 Task: Find connections with filter location Bilhaur with filter topic #Marketingwith filter profile language English with filter current company Lenskart.com with filter school Indian Institute of Technology, Indore with filter industry Staffing and Recruiting with filter service category Wedding Planning with filter keywords title Truck Driver
Action: Mouse moved to (486, 66)
Screenshot: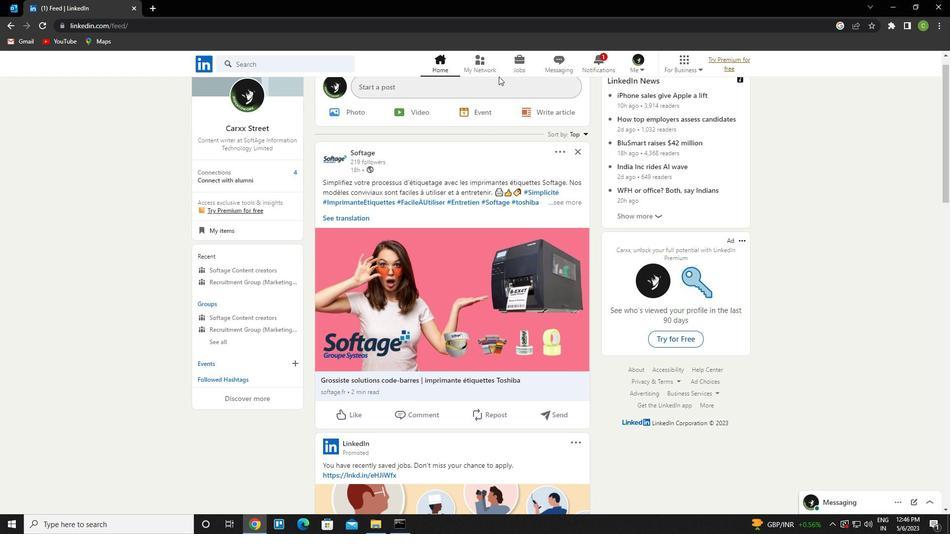 
Action: Mouse pressed left at (486, 66)
Screenshot: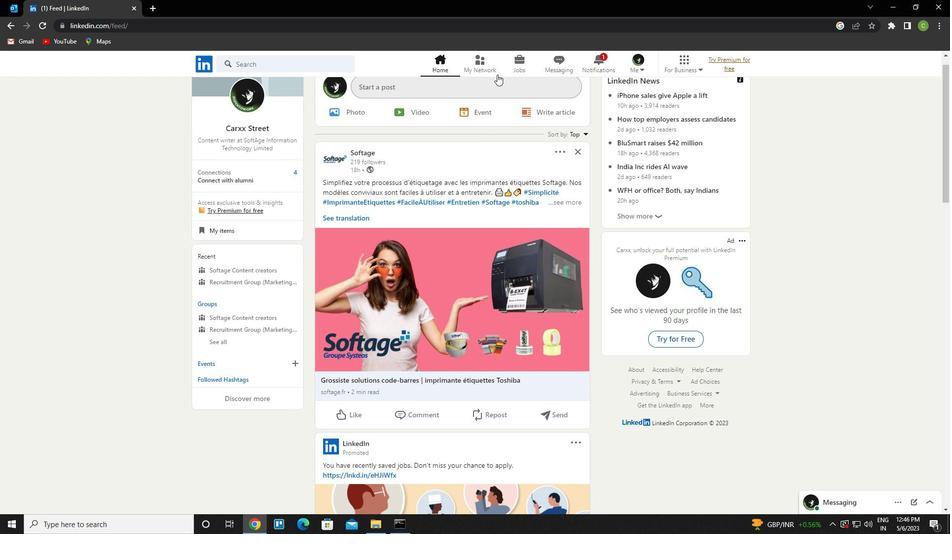 
Action: Mouse moved to (276, 110)
Screenshot: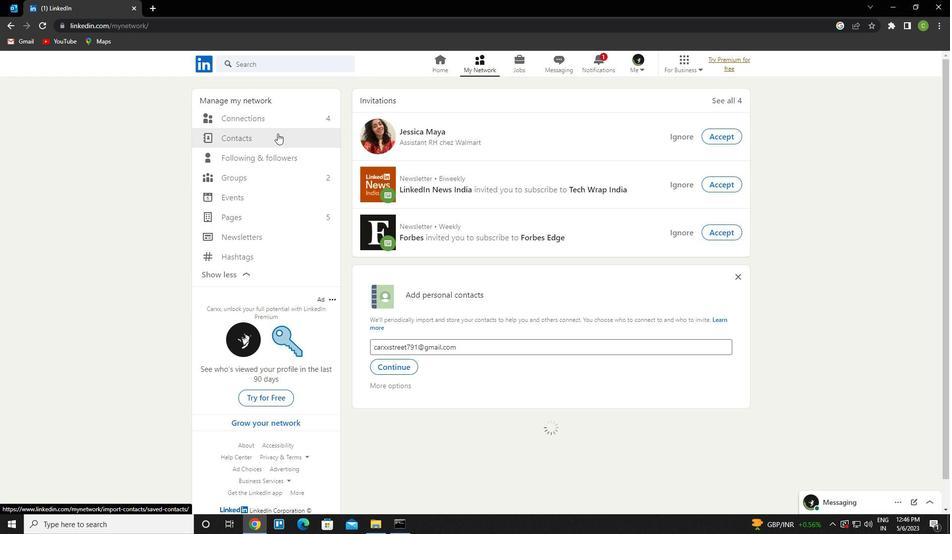 
Action: Mouse pressed left at (276, 110)
Screenshot: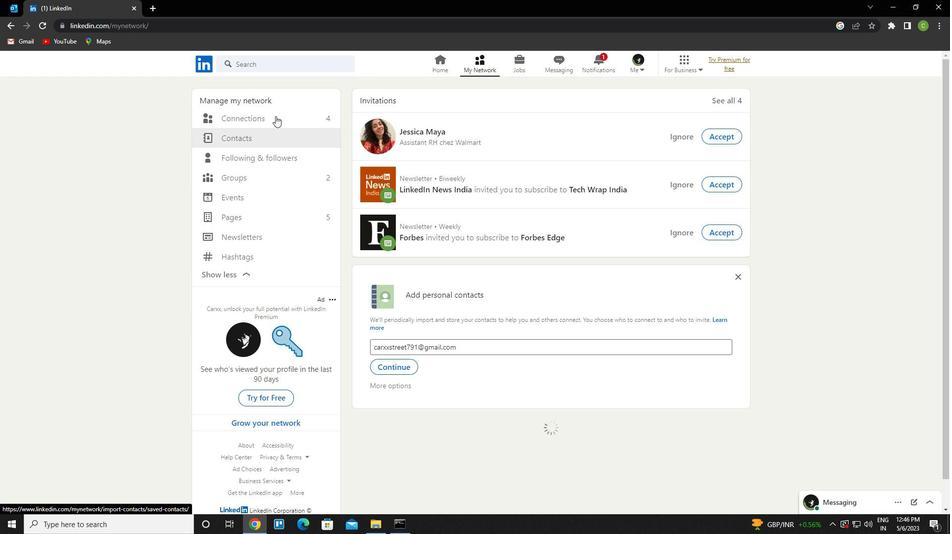 
Action: Mouse moved to (310, 118)
Screenshot: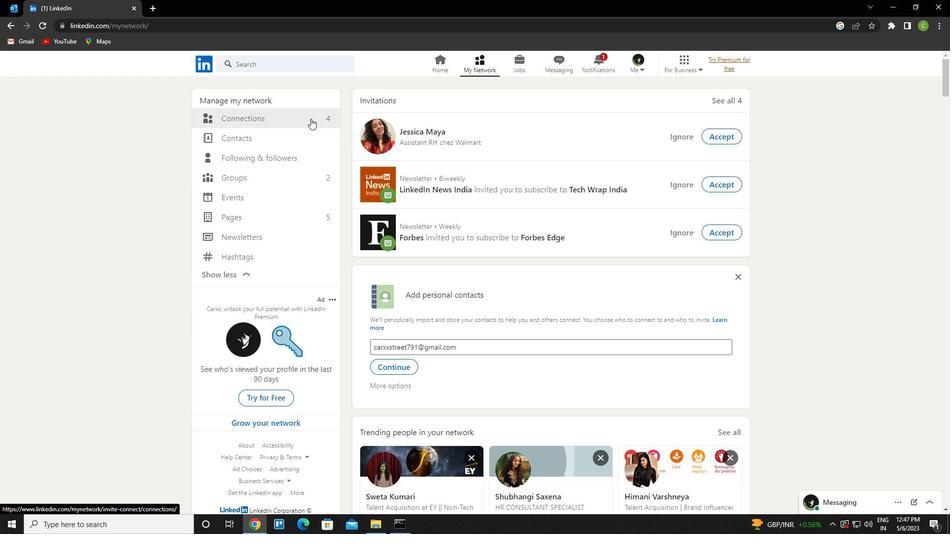 
Action: Mouse pressed left at (310, 118)
Screenshot: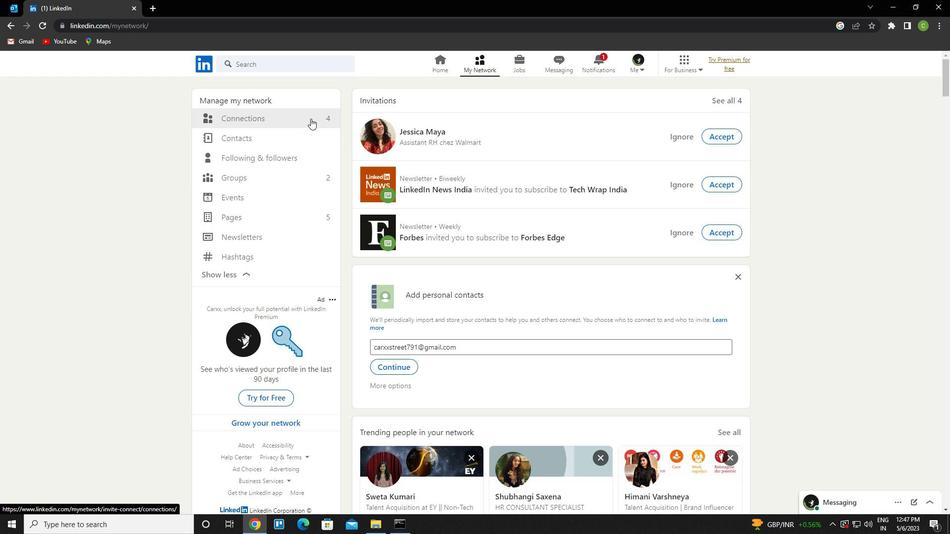 
Action: Mouse moved to (558, 124)
Screenshot: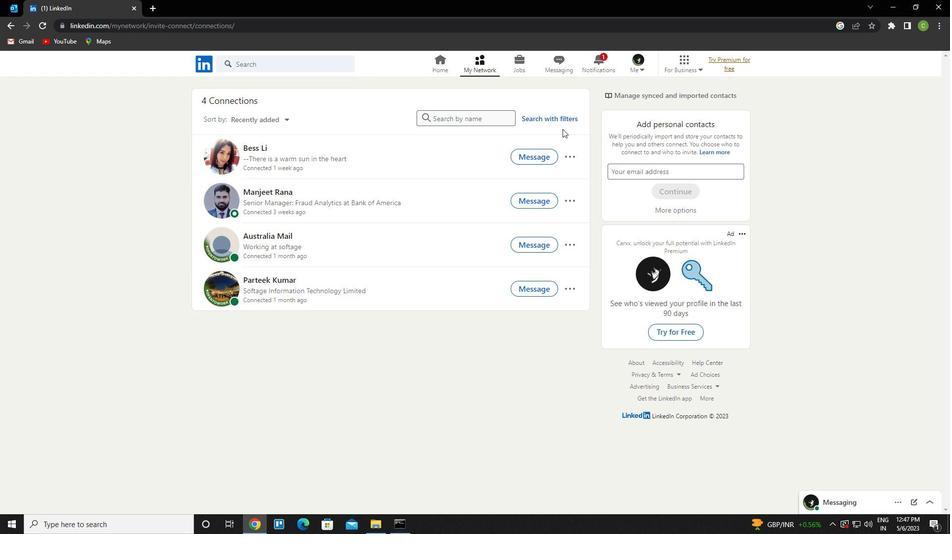 
Action: Mouse pressed left at (558, 124)
Screenshot: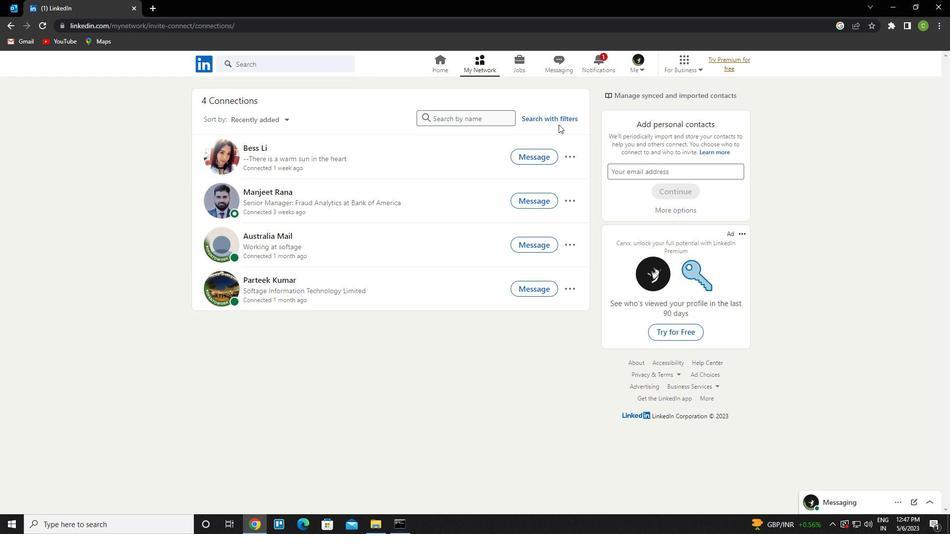 
Action: Mouse moved to (559, 118)
Screenshot: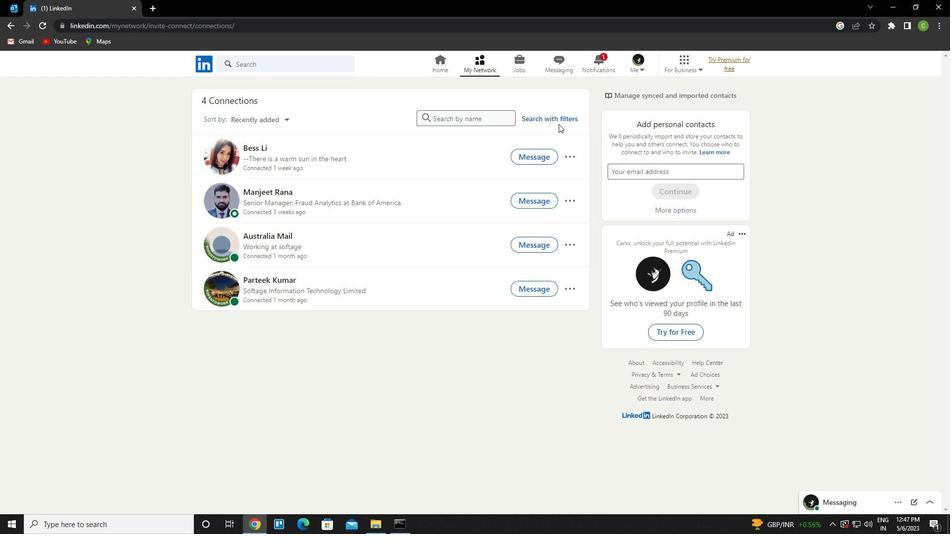 
Action: Mouse pressed left at (559, 118)
Screenshot: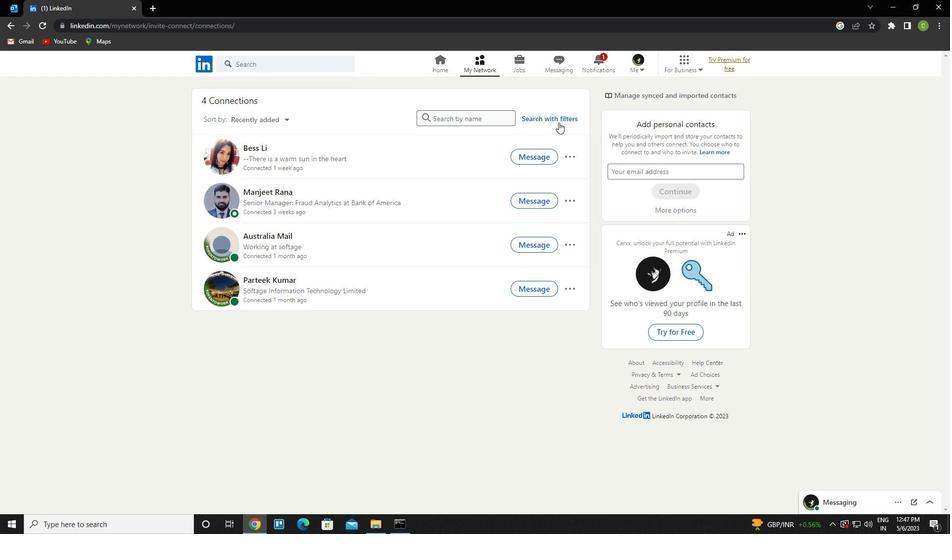 
Action: Mouse moved to (513, 93)
Screenshot: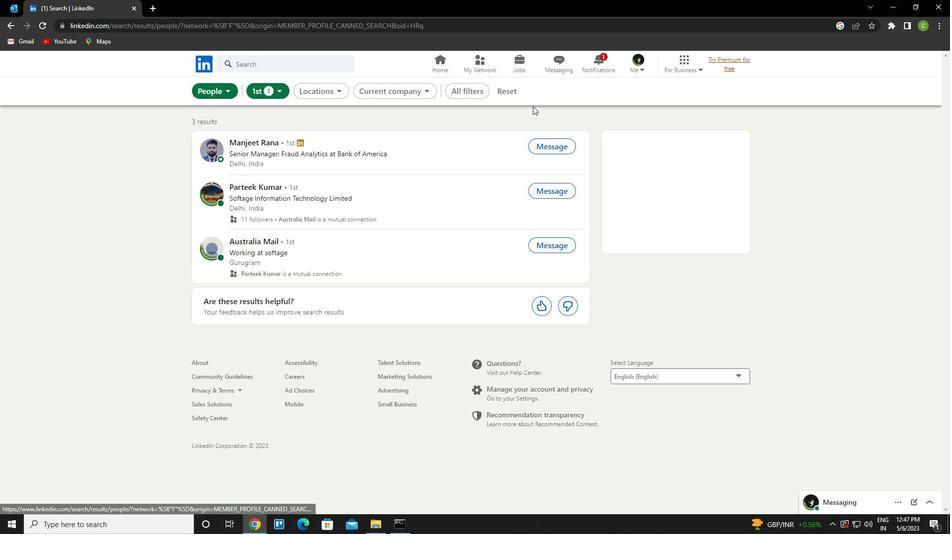 
Action: Mouse pressed left at (513, 93)
Screenshot: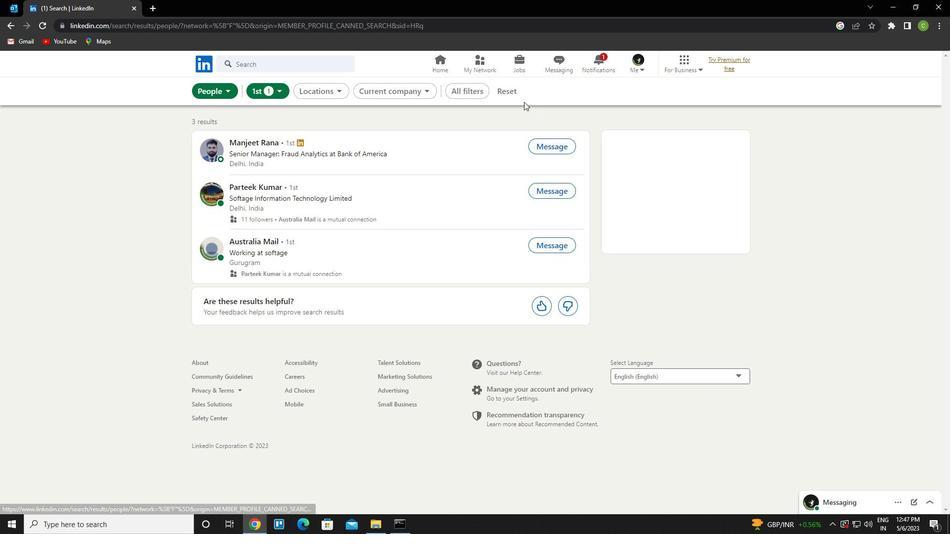 
Action: Mouse moved to (495, 92)
Screenshot: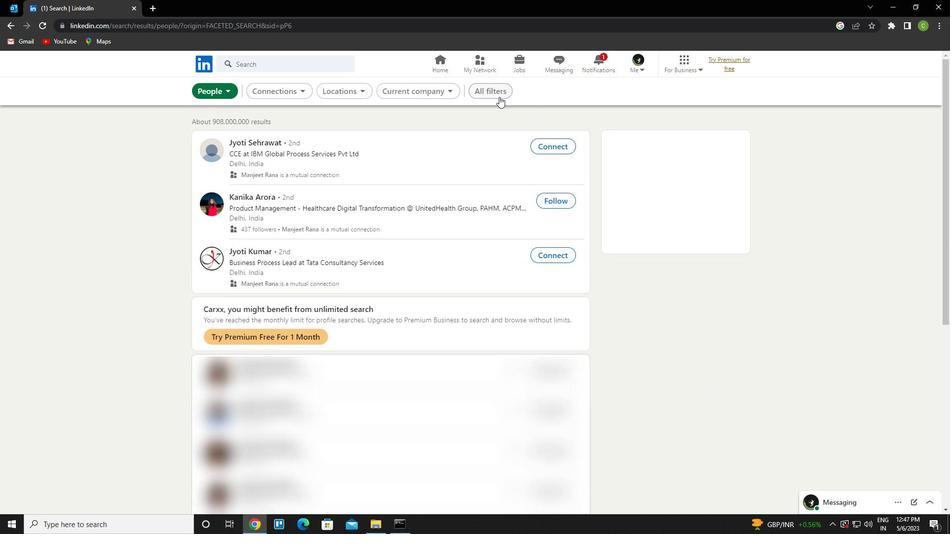 
Action: Mouse pressed left at (495, 92)
Screenshot: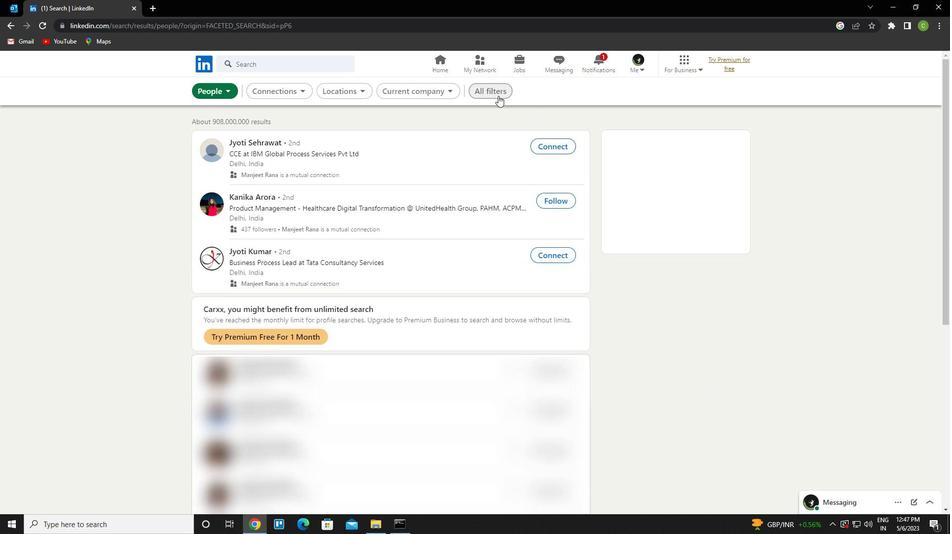
Action: Mouse moved to (820, 285)
Screenshot: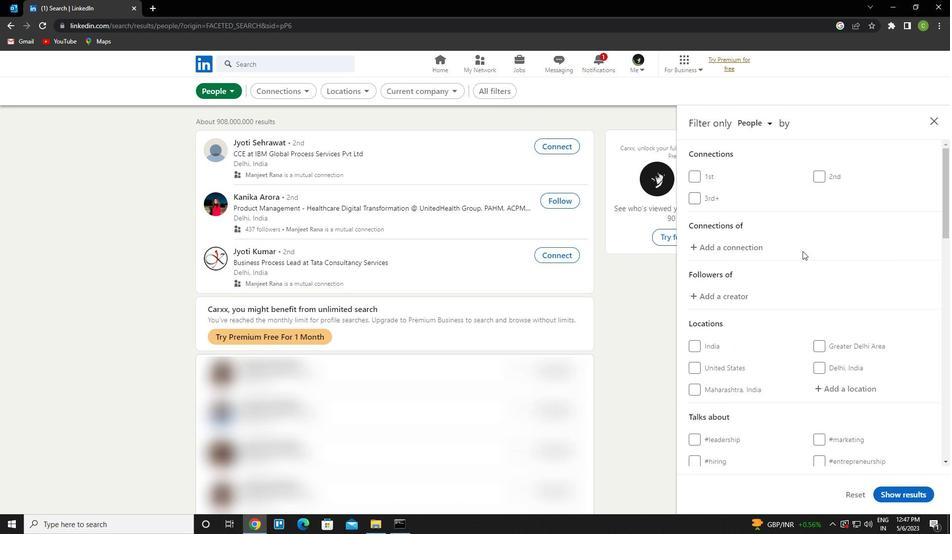 
Action: Mouse scrolled (820, 284) with delta (0, 0)
Screenshot: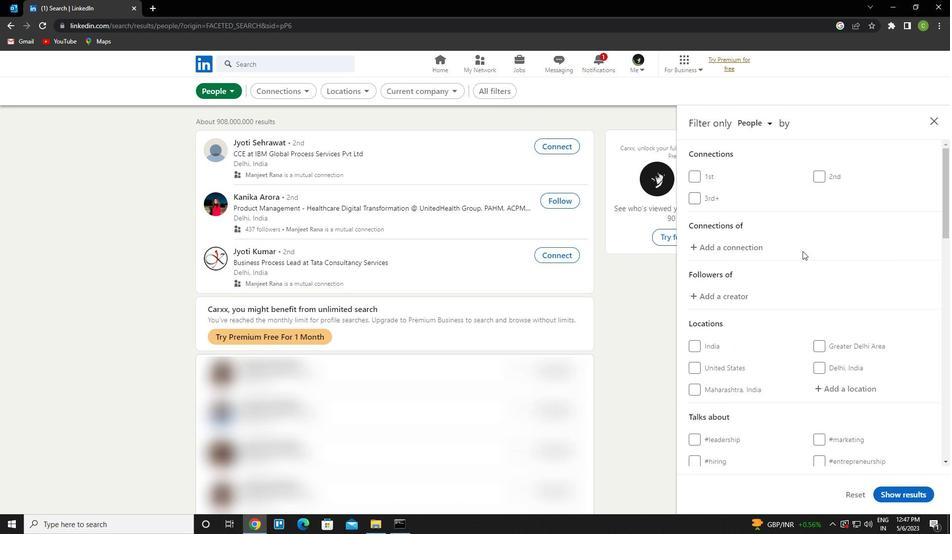 
Action: Mouse moved to (825, 299)
Screenshot: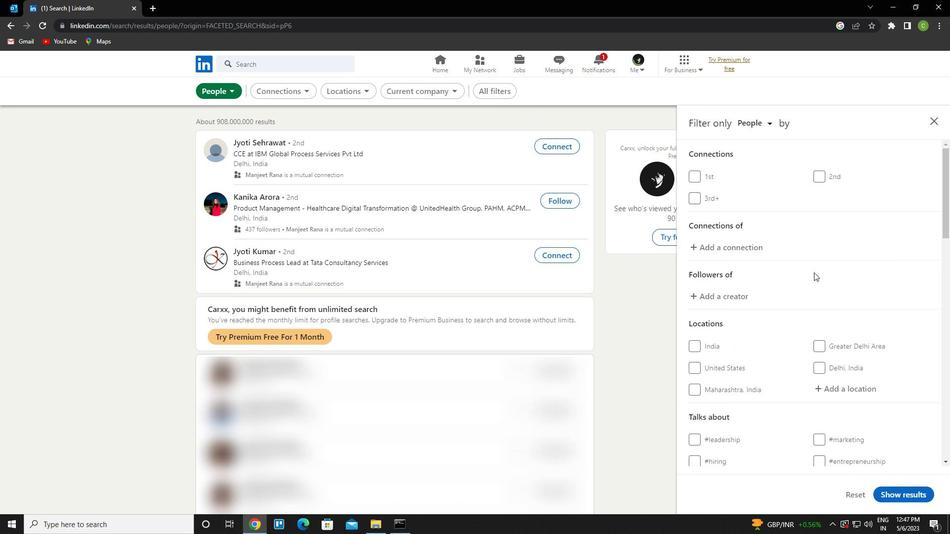 
Action: Mouse scrolled (825, 299) with delta (0, 0)
Screenshot: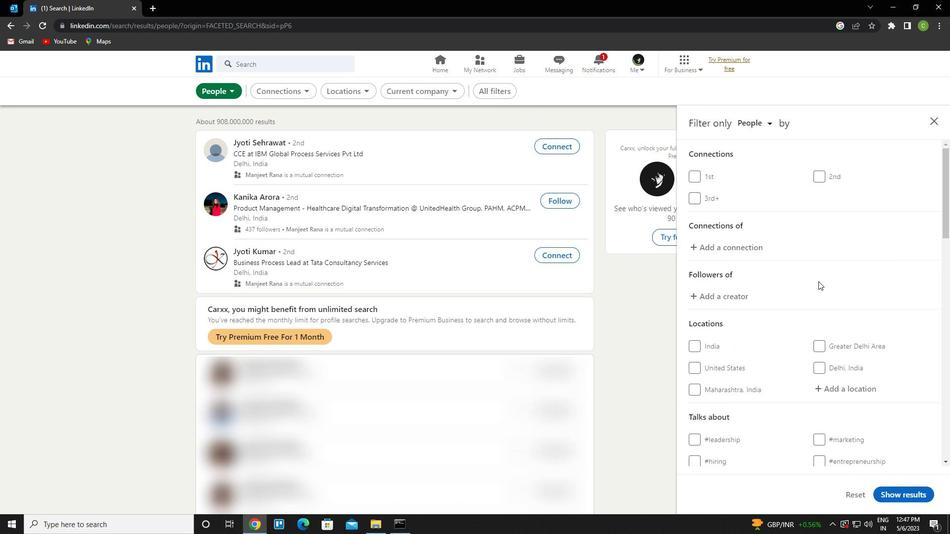 
Action: Mouse moved to (841, 288)
Screenshot: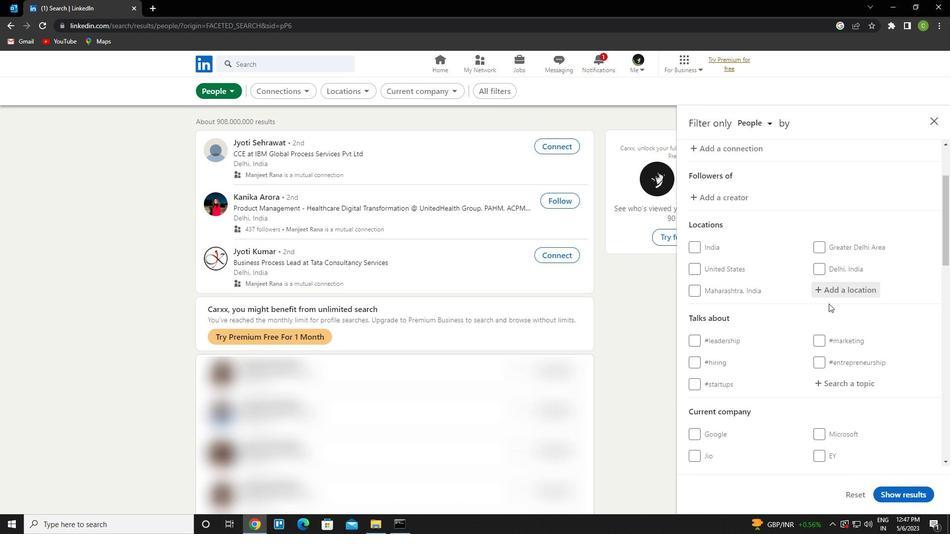 
Action: Mouse pressed left at (841, 288)
Screenshot: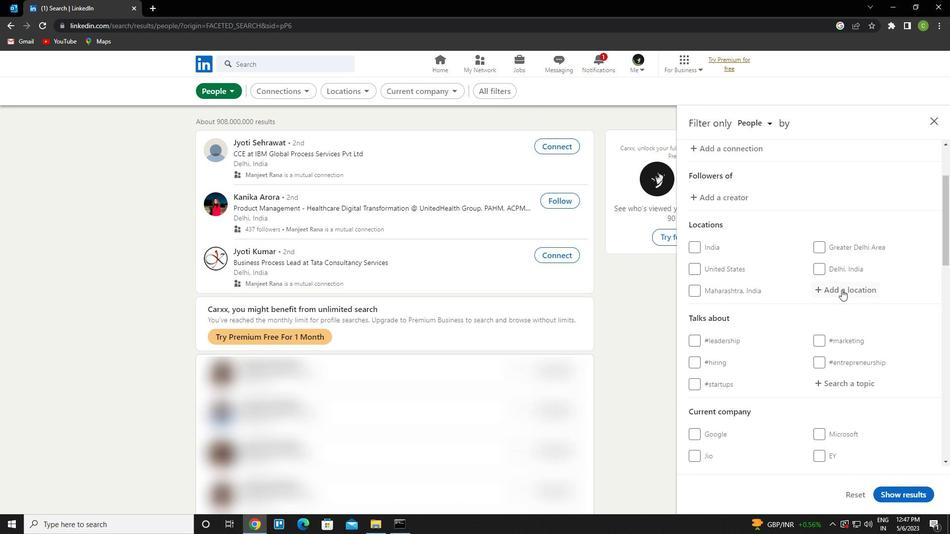 
Action: Key pressed <Key.caps_lock>b<Key.caps_lock>ilhaur<Key.down><Key.enter>
Screenshot: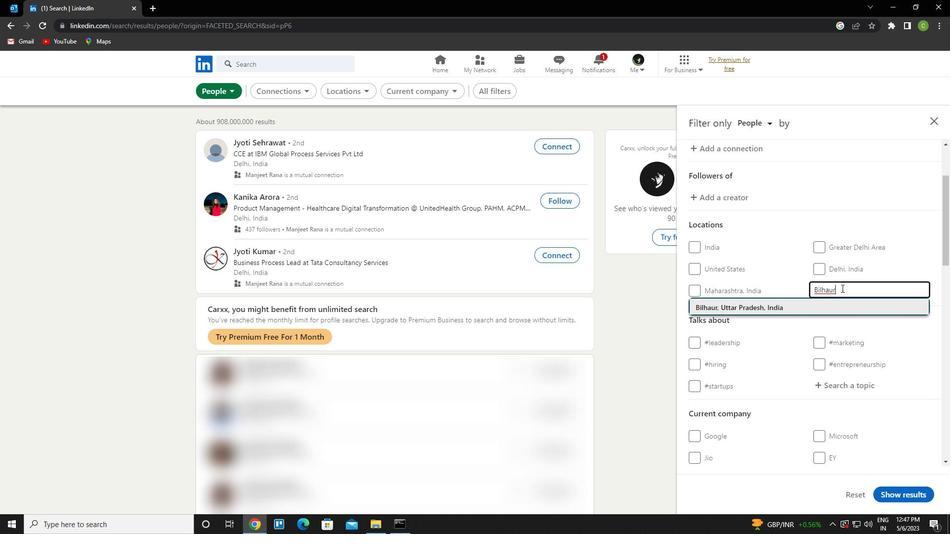 
Action: Mouse scrolled (841, 288) with delta (0, 0)
Screenshot: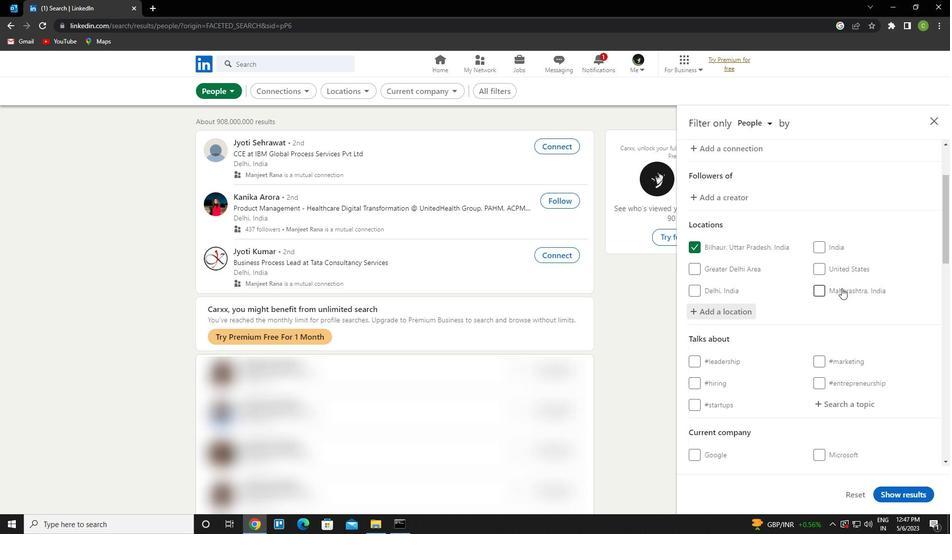 
Action: Mouse moved to (845, 350)
Screenshot: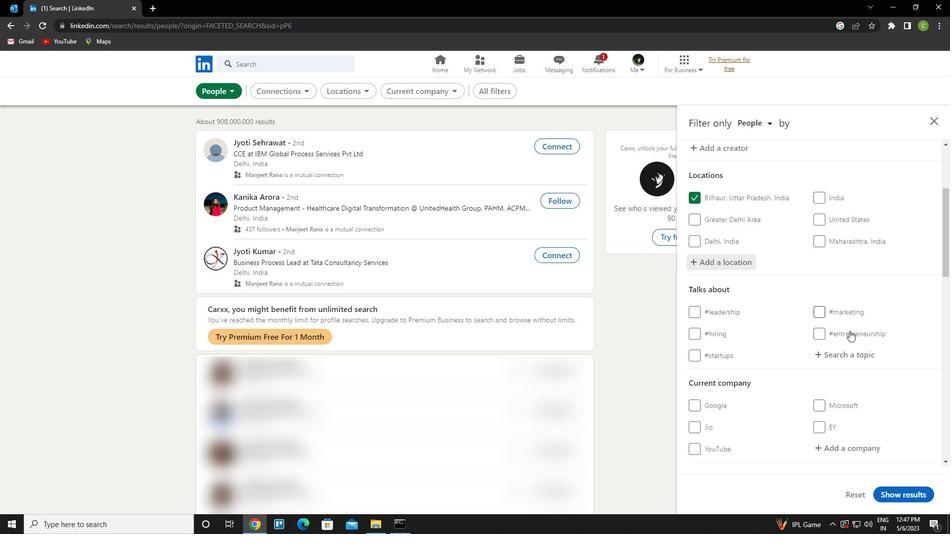 
Action: Mouse pressed left at (845, 350)
Screenshot: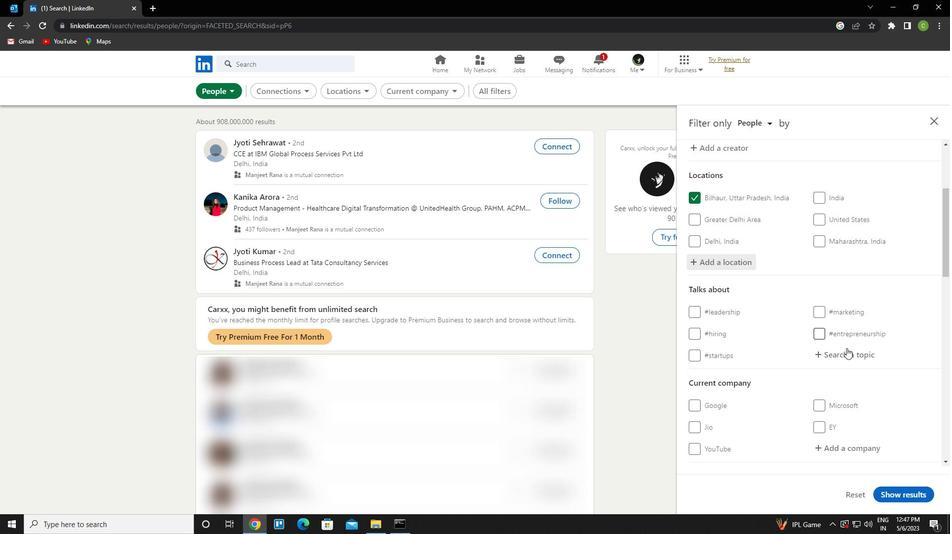 
Action: Key pressed marketing<Key.down><Key.enter>
Screenshot: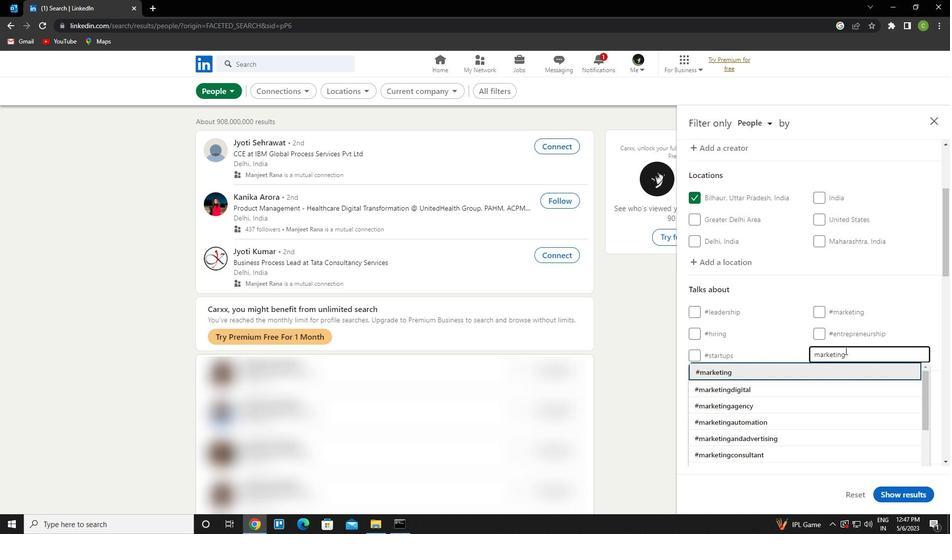 
Action: Mouse scrolled (845, 350) with delta (0, 0)
Screenshot: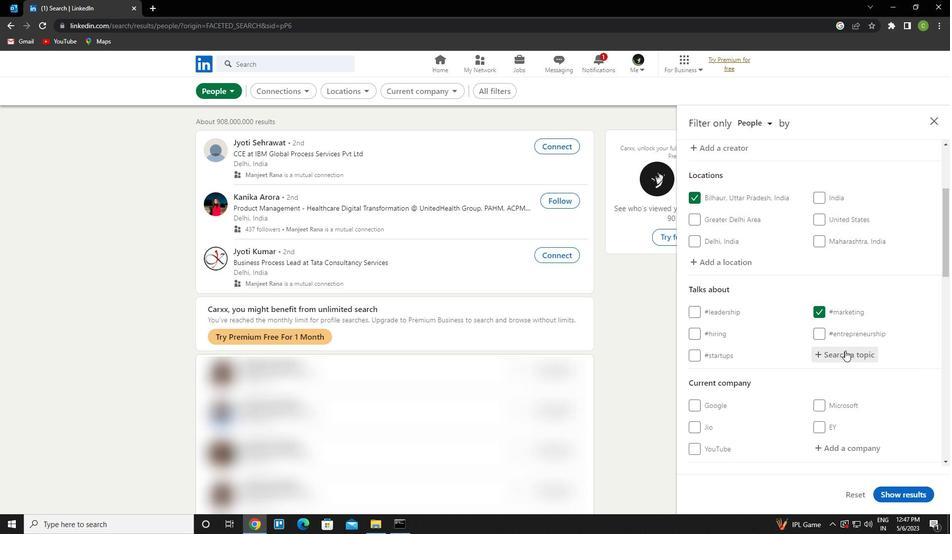 
Action: Mouse scrolled (845, 350) with delta (0, 0)
Screenshot: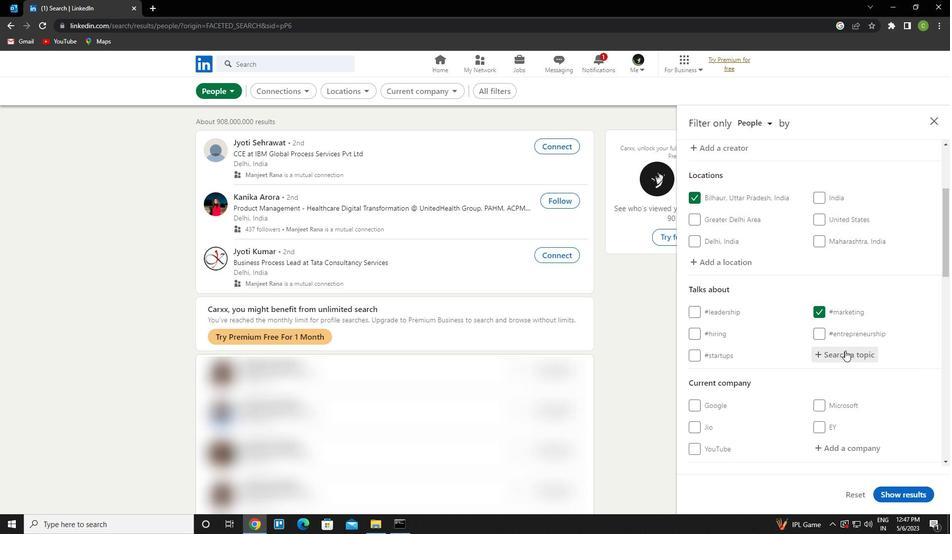 
Action: Mouse scrolled (845, 350) with delta (0, 0)
Screenshot: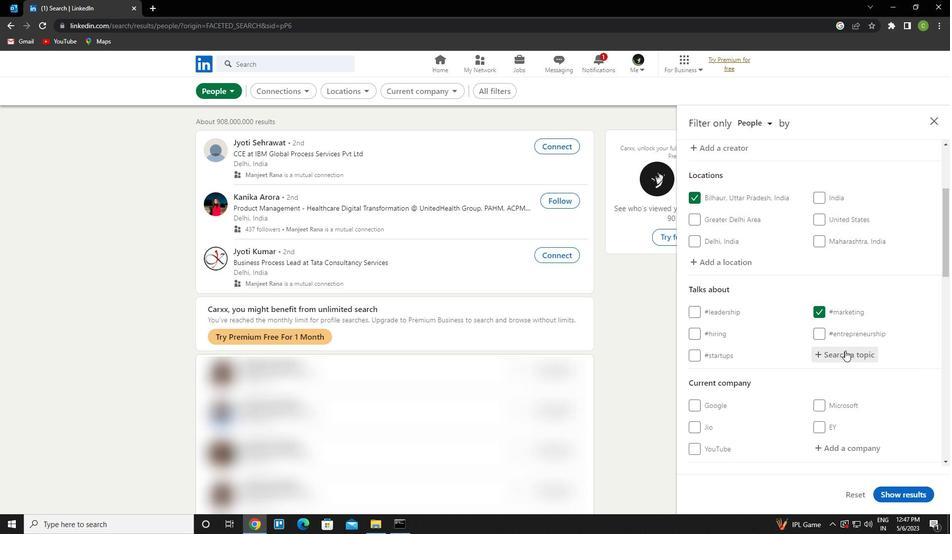 
Action: Mouse scrolled (845, 350) with delta (0, 0)
Screenshot: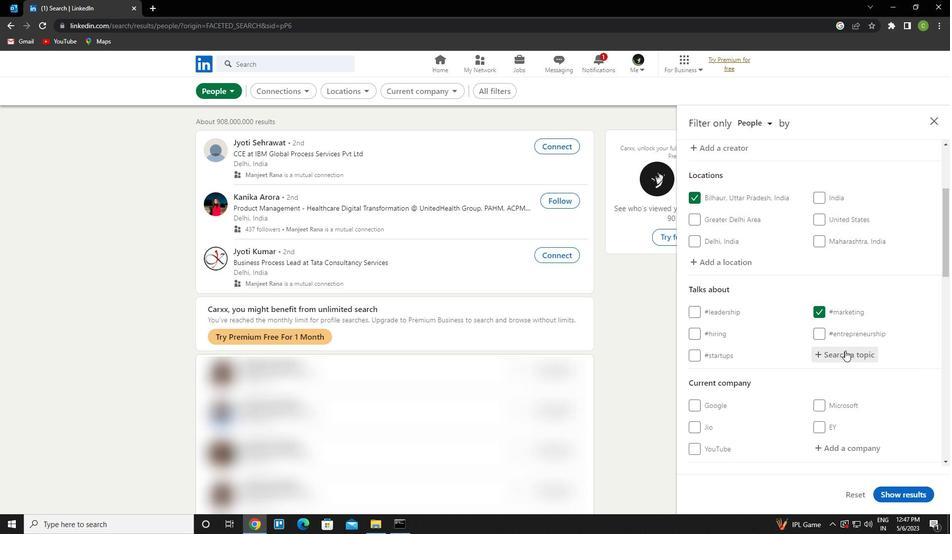 
Action: Mouse scrolled (845, 350) with delta (0, 0)
Screenshot: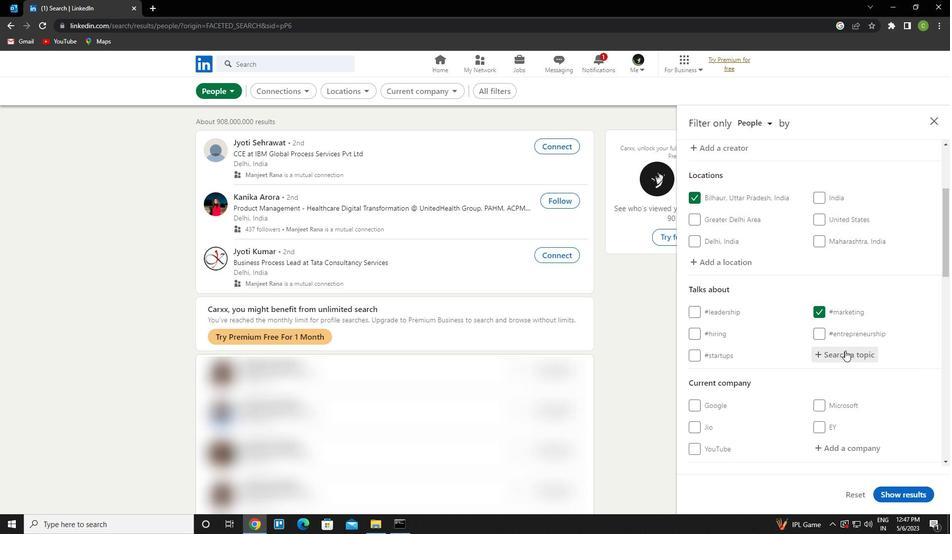 
Action: Mouse scrolled (845, 350) with delta (0, 0)
Screenshot: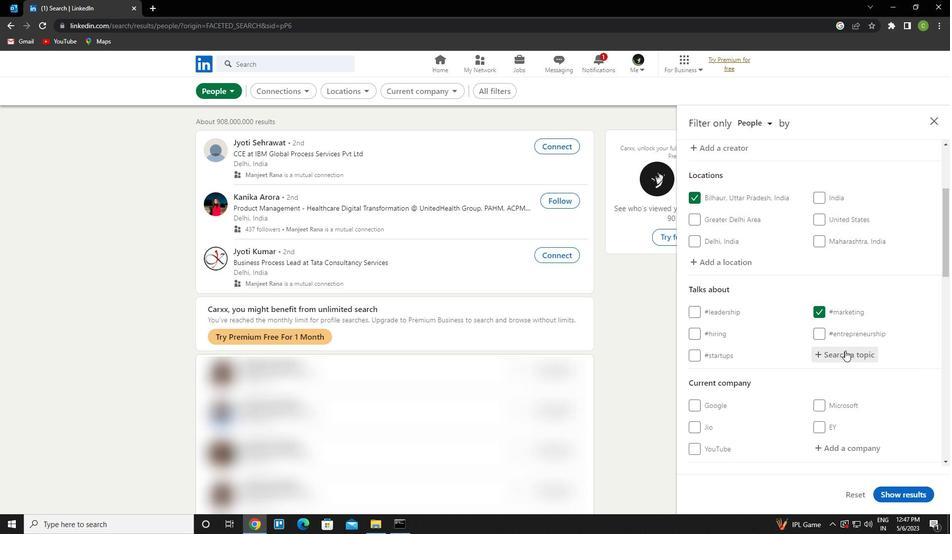 
Action: Mouse scrolled (845, 350) with delta (0, 0)
Screenshot: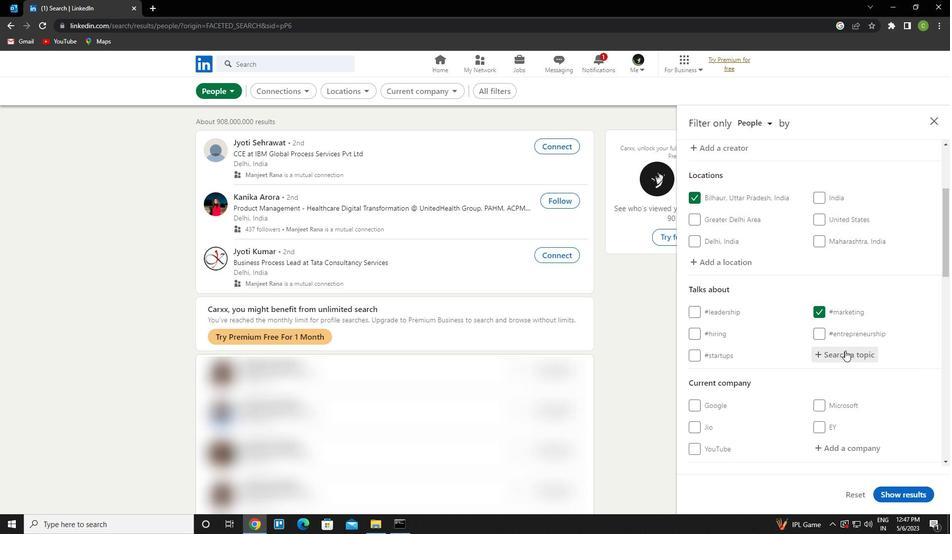 
Action: Mouse scrolled (845, 350) with delta (0, 0)
Screenshot: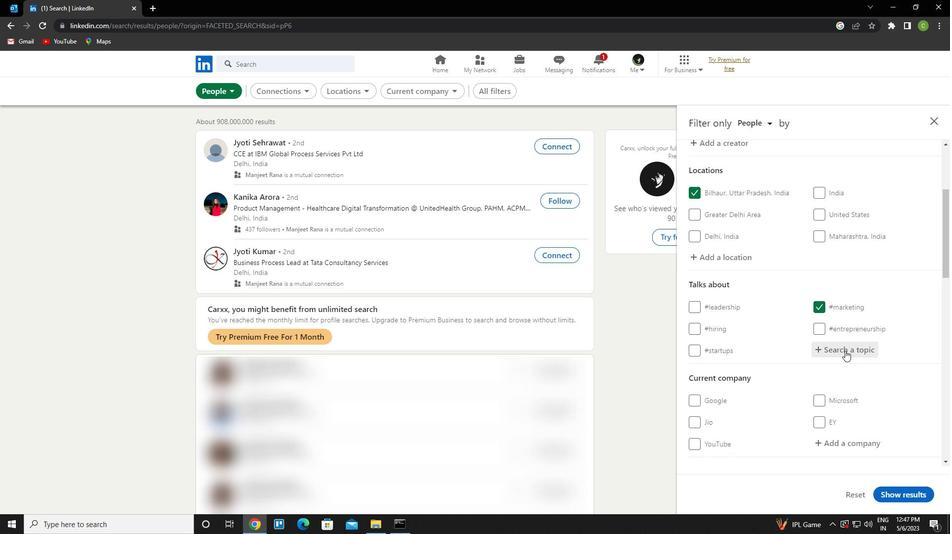 
Action: Mouse moved to (700, 402)
Screenshot: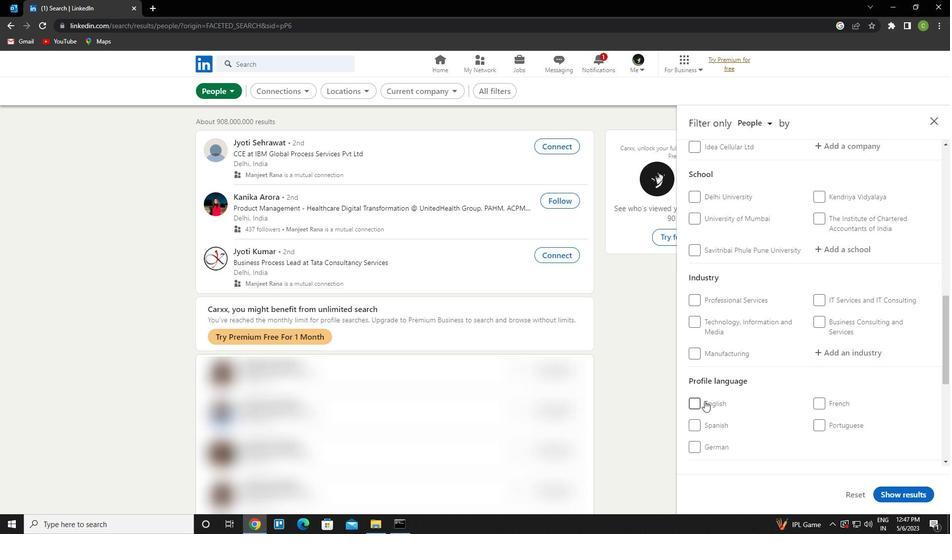 
Action: Mouse pressed left at (700, 402)
Screenshot: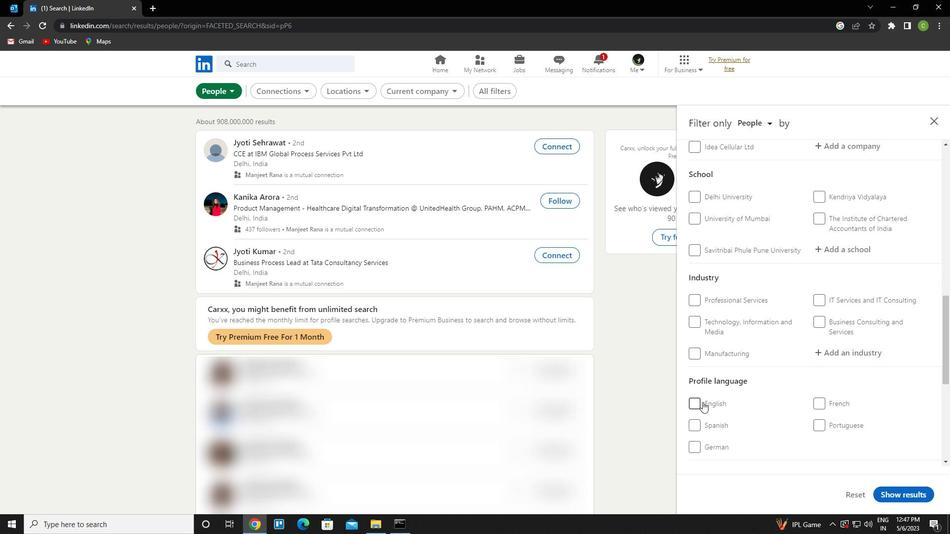 
Action: Mouse moved to (772, 353)
Screenshot: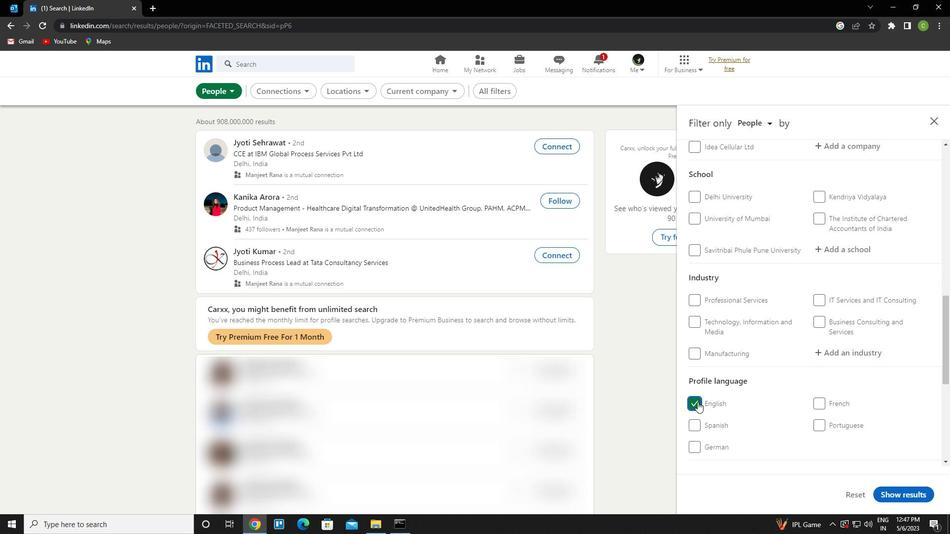 
Action: Mouse scrolled (772, 354) with delta (0, 0)
Screenshot: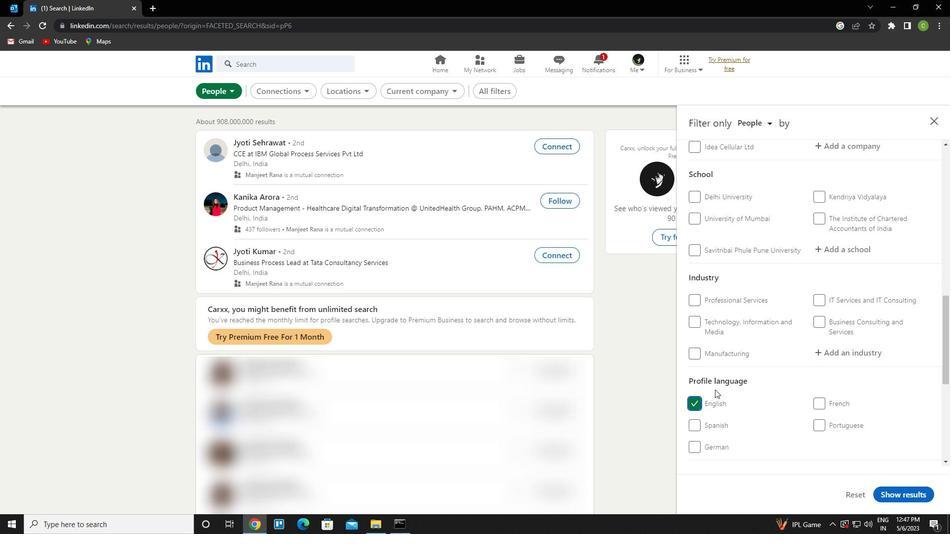 
Action: Mouse scrolled (772, 354) with delta (0, 0)
Screenshot: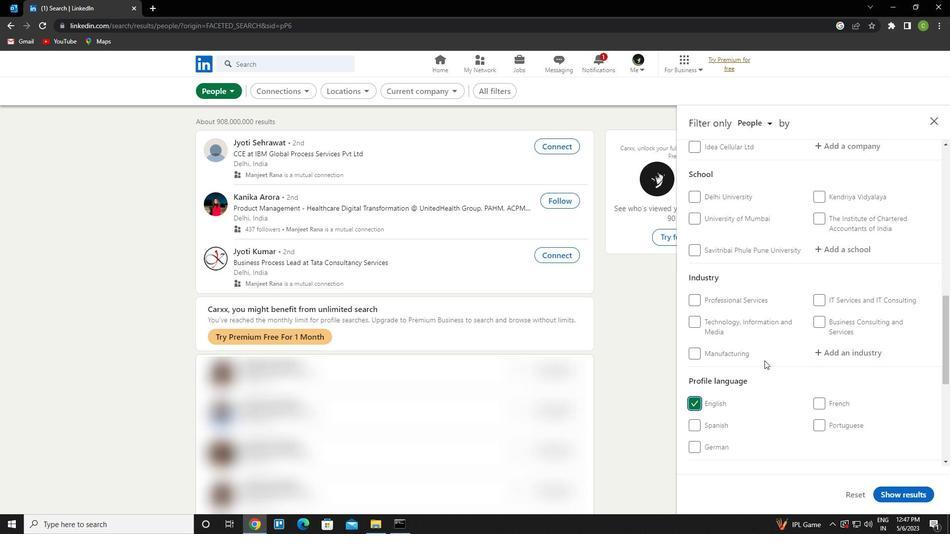 
Action: Mouse scrolled (772, 354) with delta (0, 0)
Screenshot: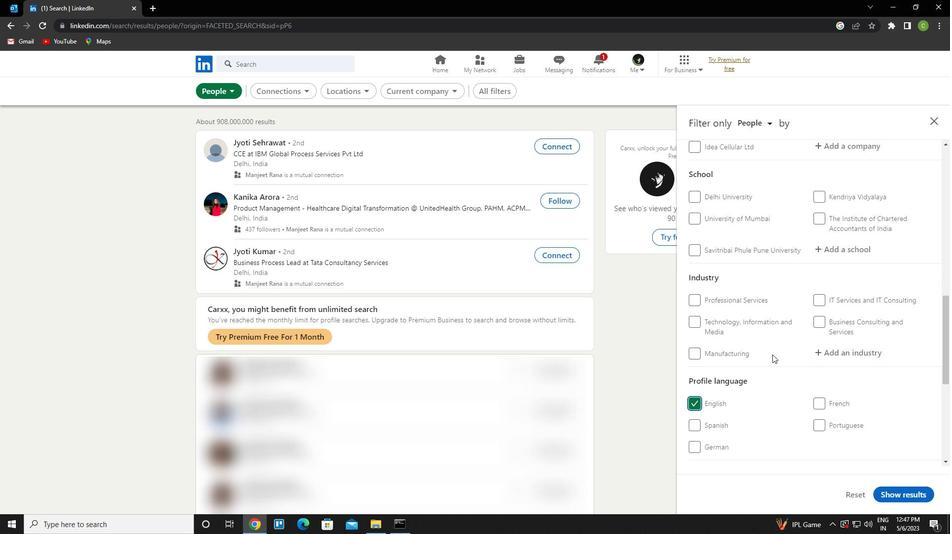 
Action: Mouse scrolled (772, 354) with delta (0, 0)
Screenshot: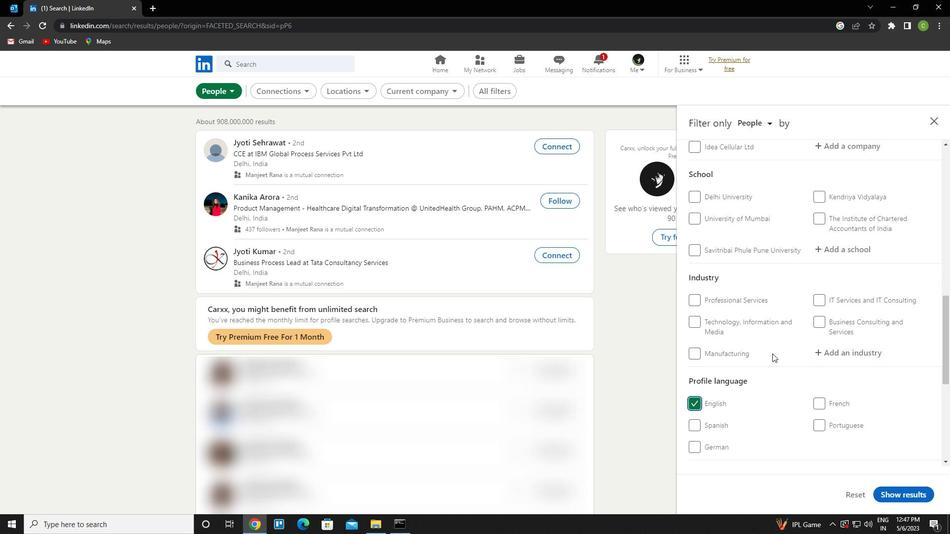 
Action: Mouse moved to (754, 310)
Screenshot: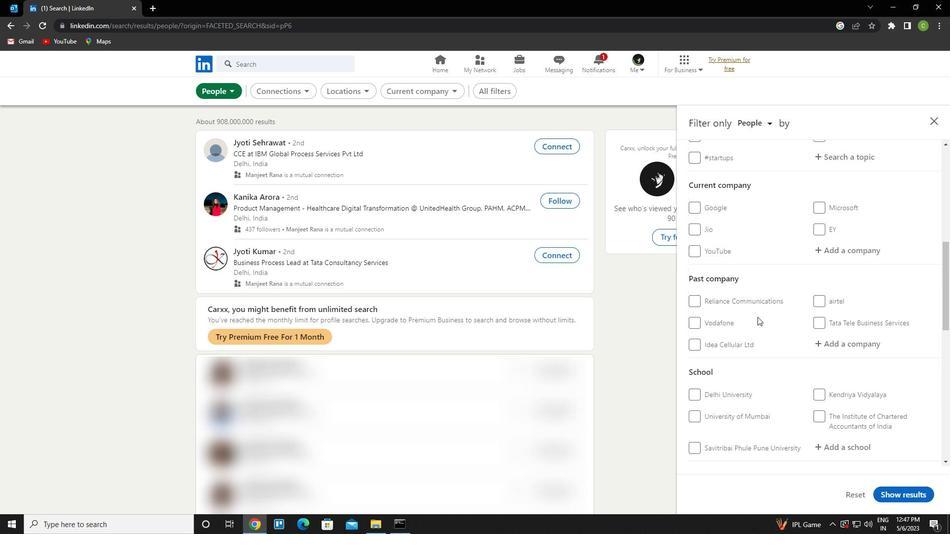 
Action: Mouse scrolled (754, 311) with delta (0, 0)
Screenshot: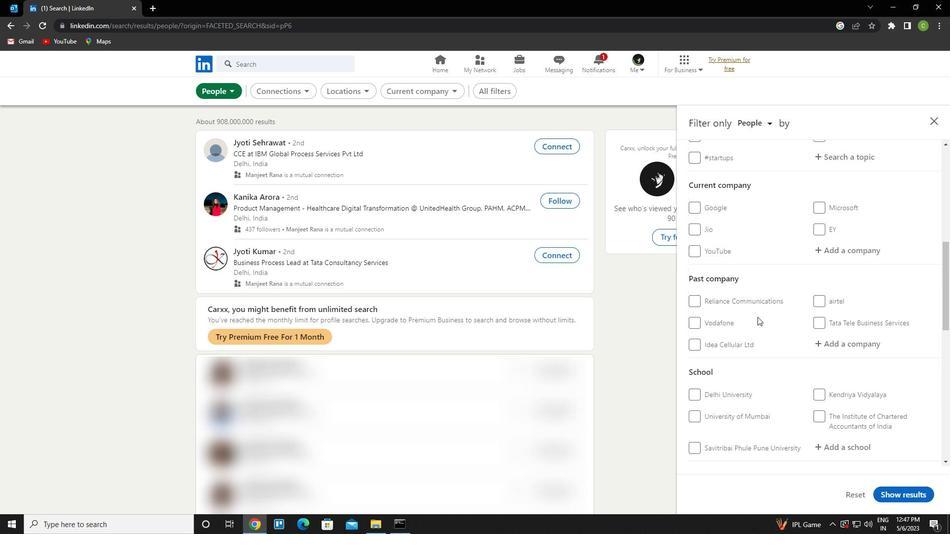 
Action: Mouse moved to (754, 309)
Screenshot: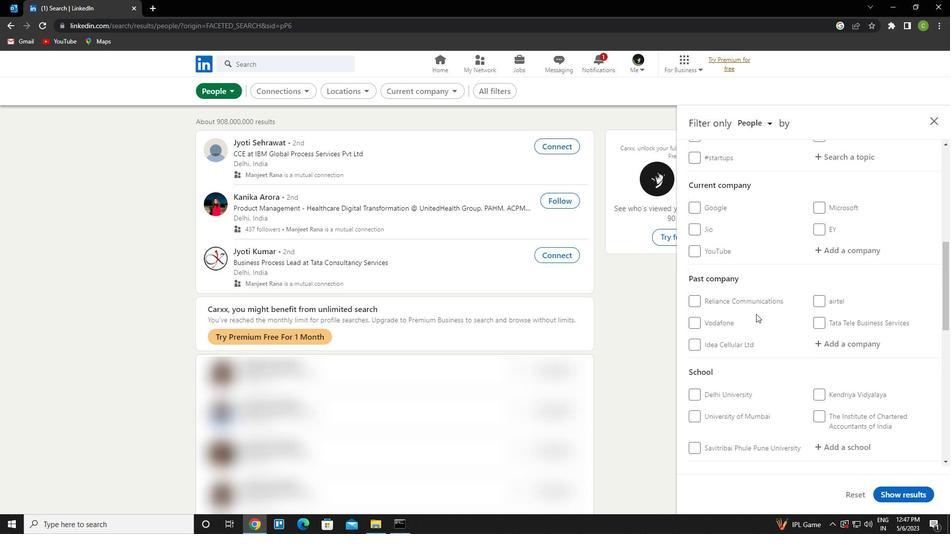 
Action: Mouse scrolled (754, 309) with delta (0, 0)
Screenshot: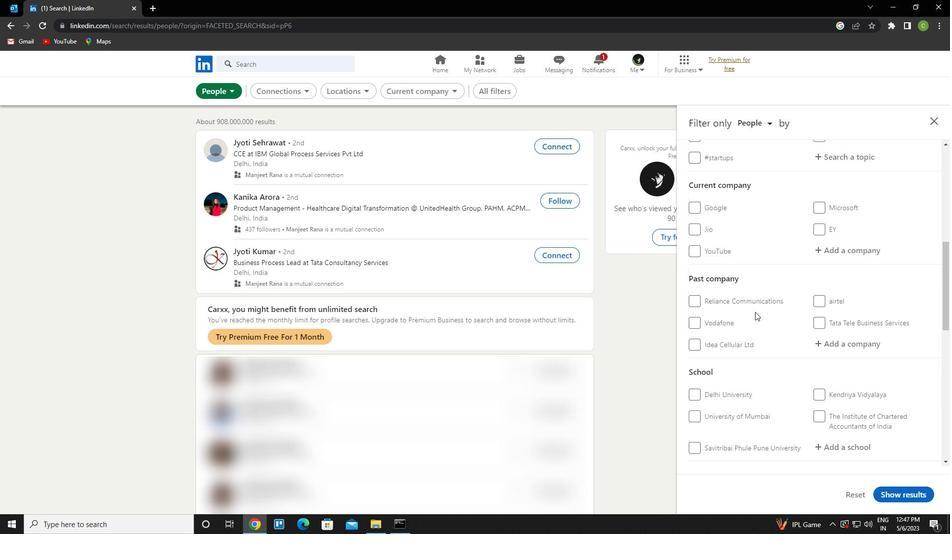 
Action: Mouse moved to (868, 348)
Screenshot: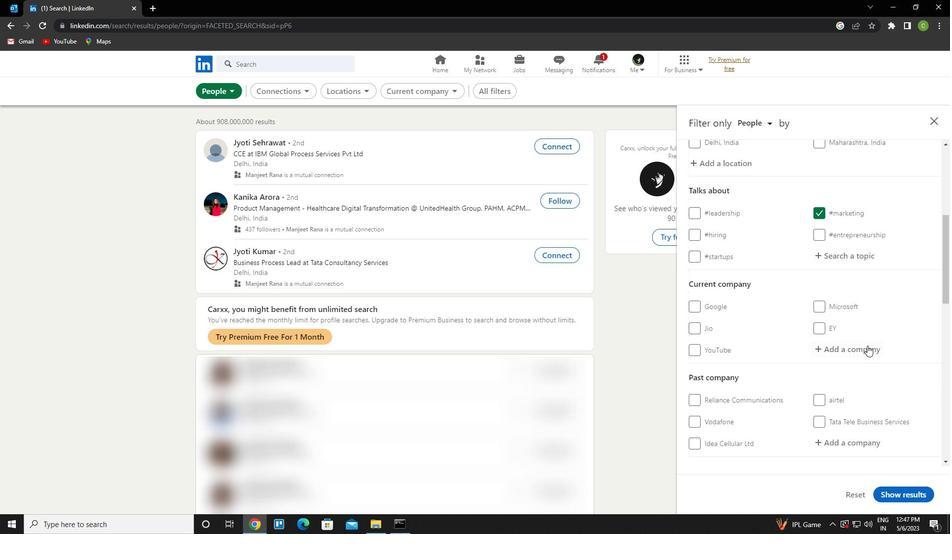 
Action: Mouse pressed left at (868, 348)
Screenshot: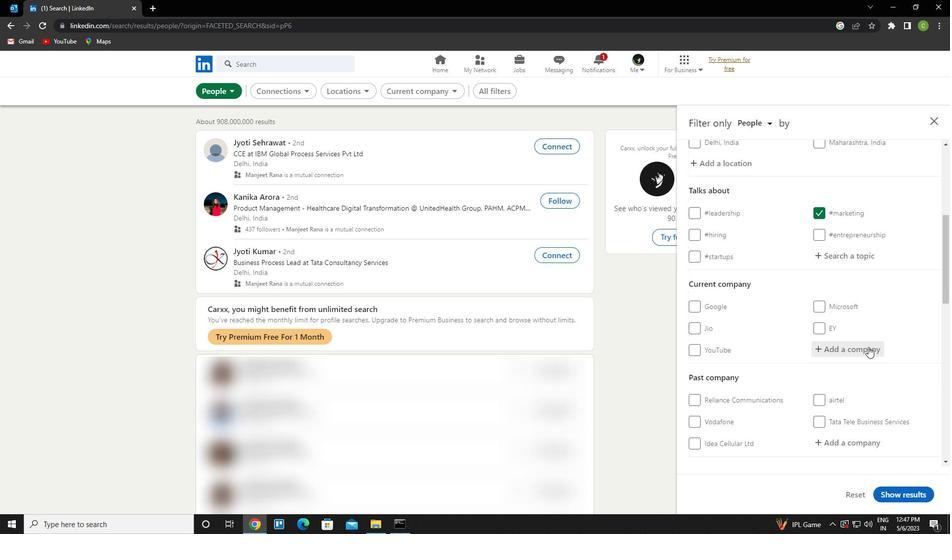 
Action: Key pressed <Key.caps_lock>l<Key.caps_lock>enskart<Key.down><Key.enter>
Screenshot: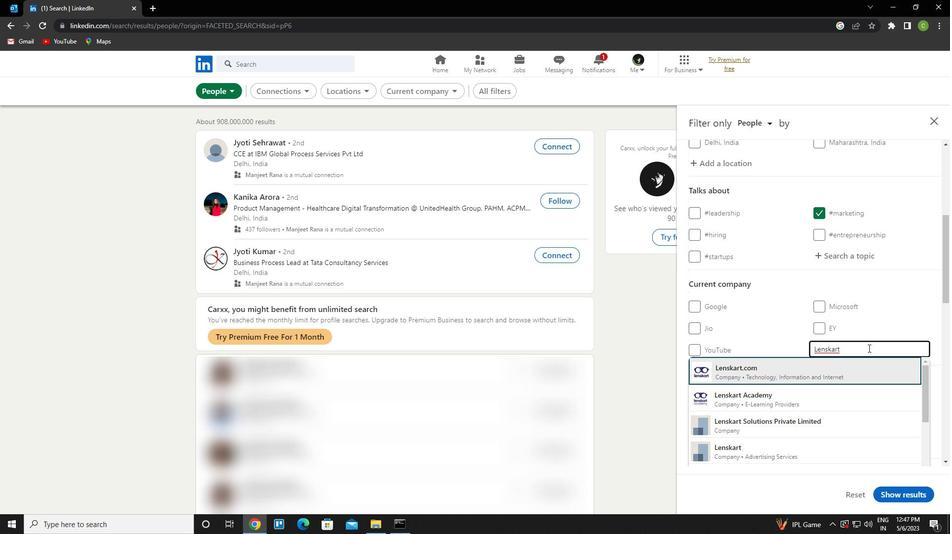 
Action: Mouse scrolled (868, 347) with delta (0, 0)
Screenshot: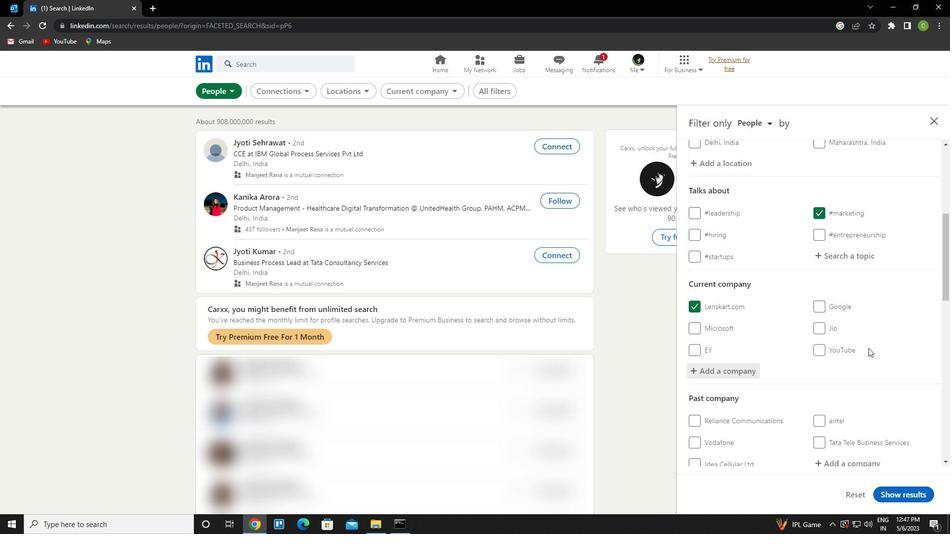 
Action: Mouse scrolled (868, 347) with delta (0, 0)
Screenshot: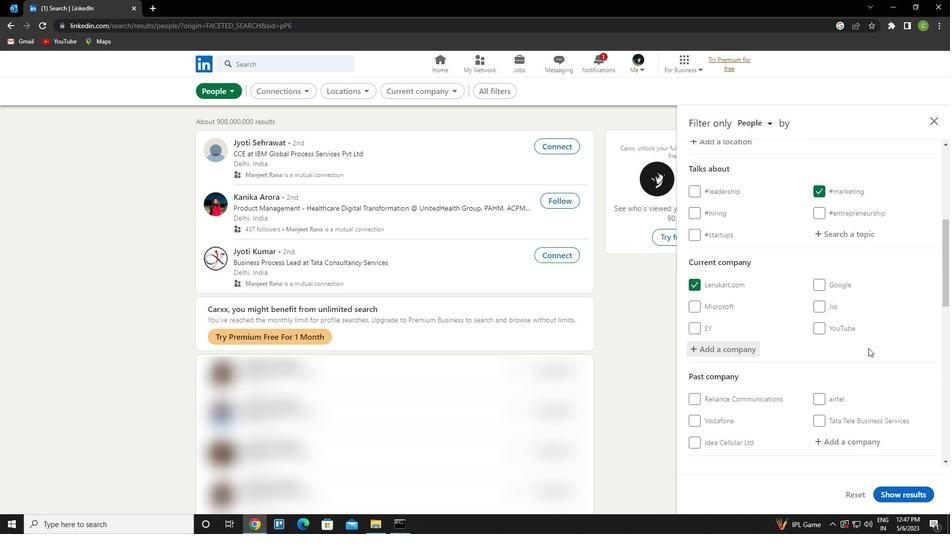 
Action: Mouse scrolled (868, 347) with delta (0, 0)
Screenshot: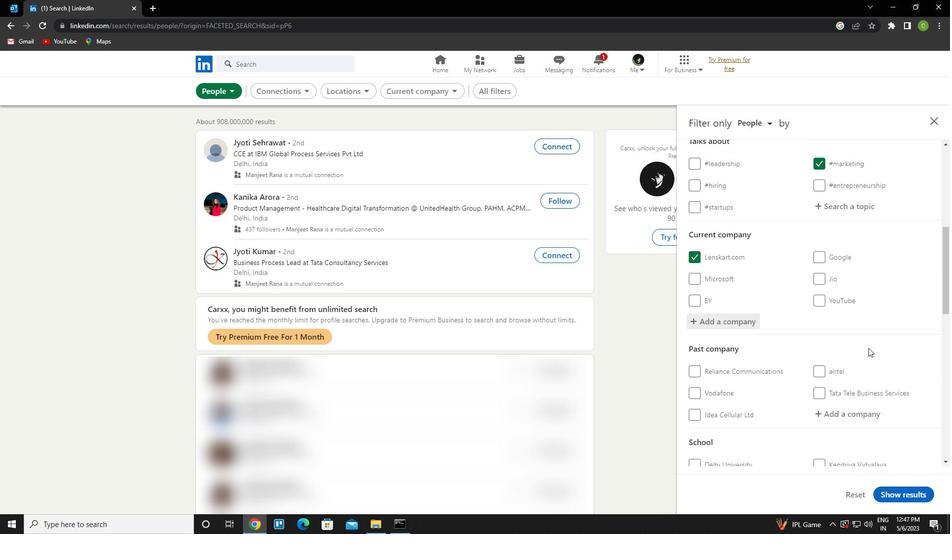 
Action: Mouse moved to (867, 348)
Screenshot: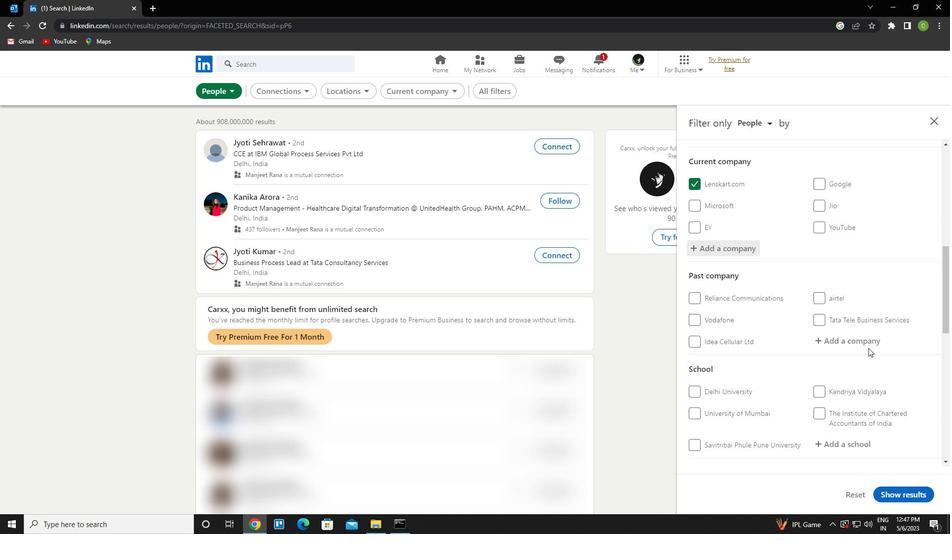 
Action: Mouse scrolled (867, 348) with delta (0, 0)
Screenshot: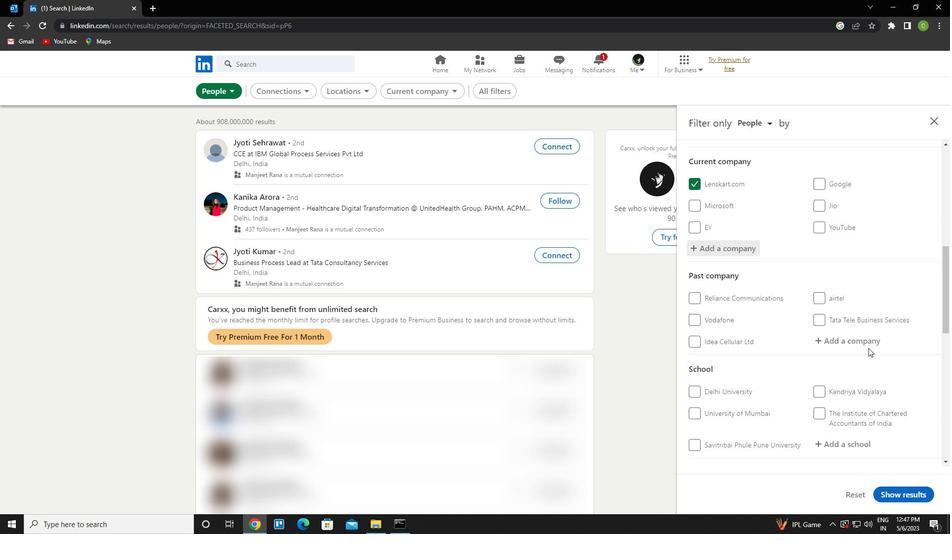 
Action: Mouse moved to (862, 355)
Screenshot: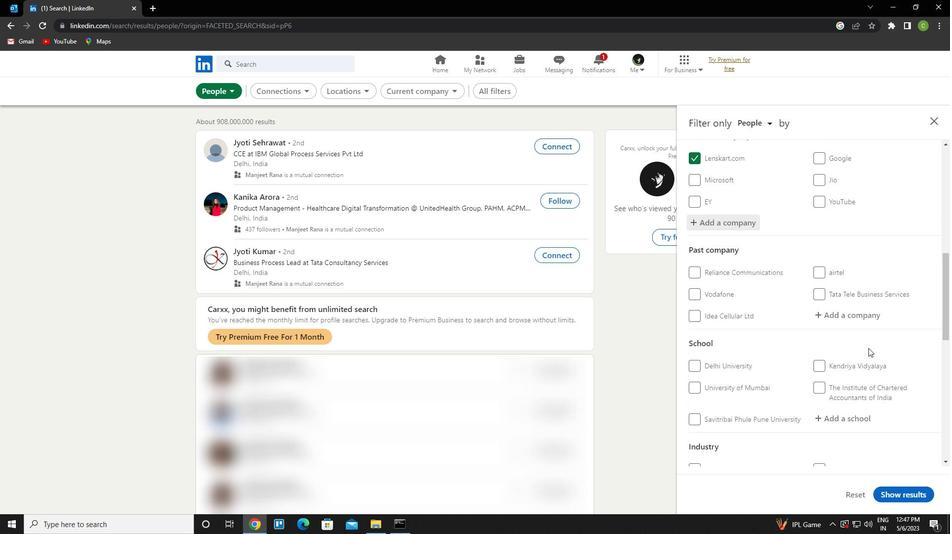 
Action: Mouse scrolled (862, 354) with delta (0, 0)
Screenshot: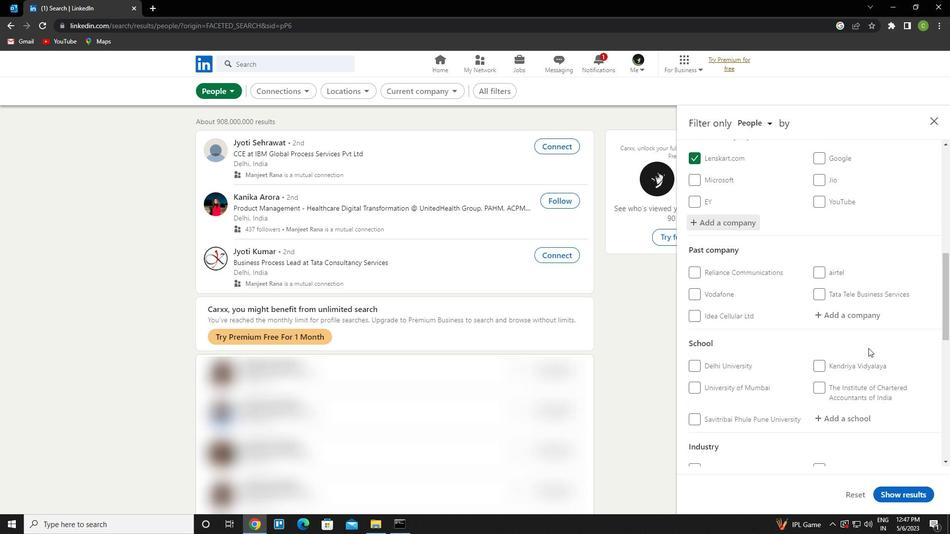 
Action: Mouse moved to (848, 317)
Screenshot: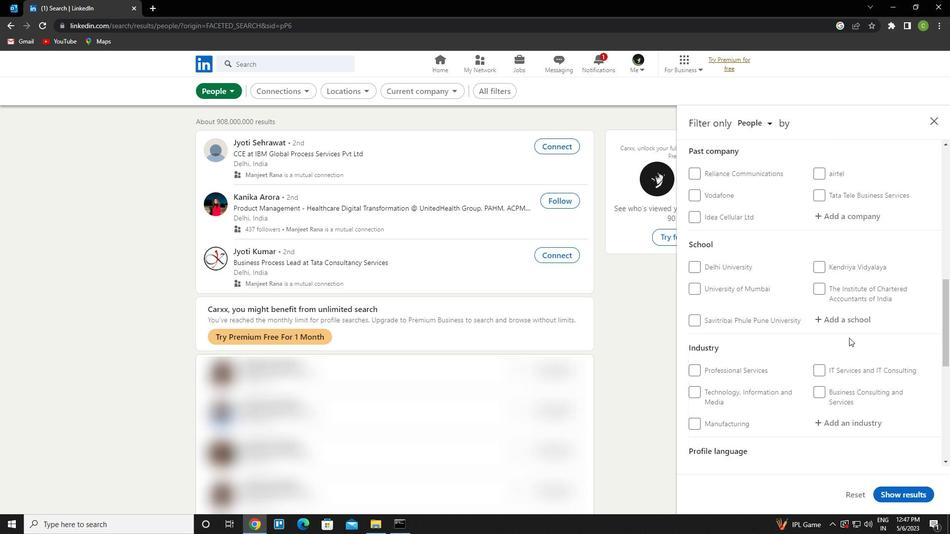 
Action: Mouse pressed left at (848, 317)
Screenshot: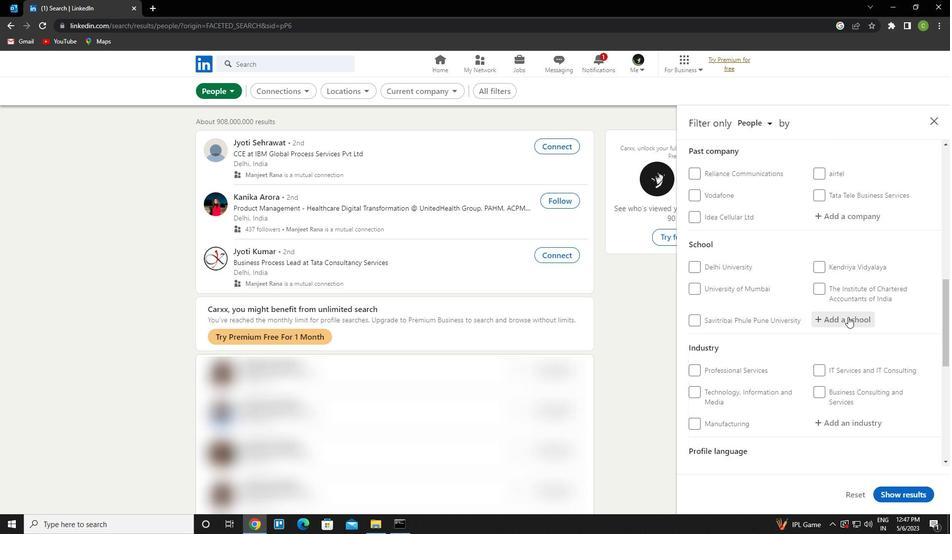
Action: Key pressed indian<Key.space>institute<Key.space>of<Key.space>technology<Key.space>indore<Key.down><Key.enter>
Screenshot: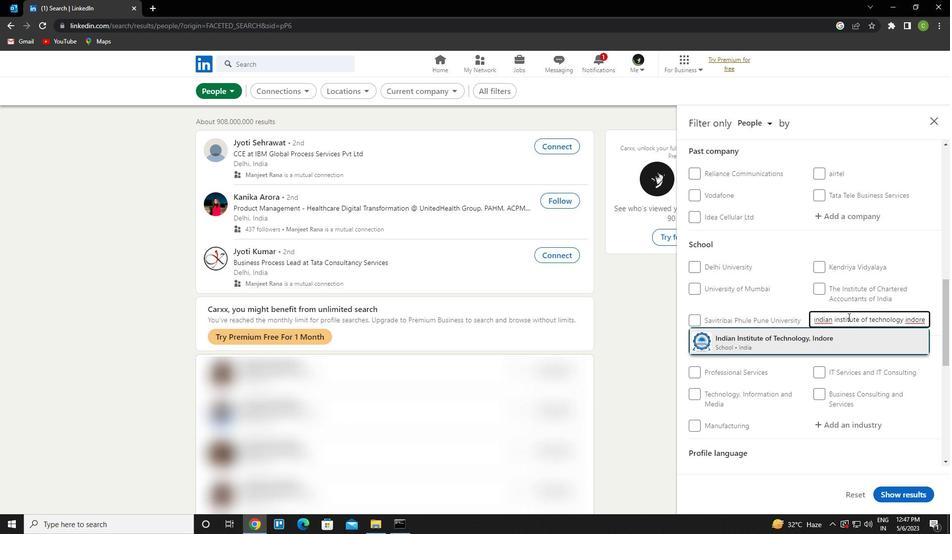 
Action: Mouse scrolled (848, 316) with delta (0, 0)
Screenshot: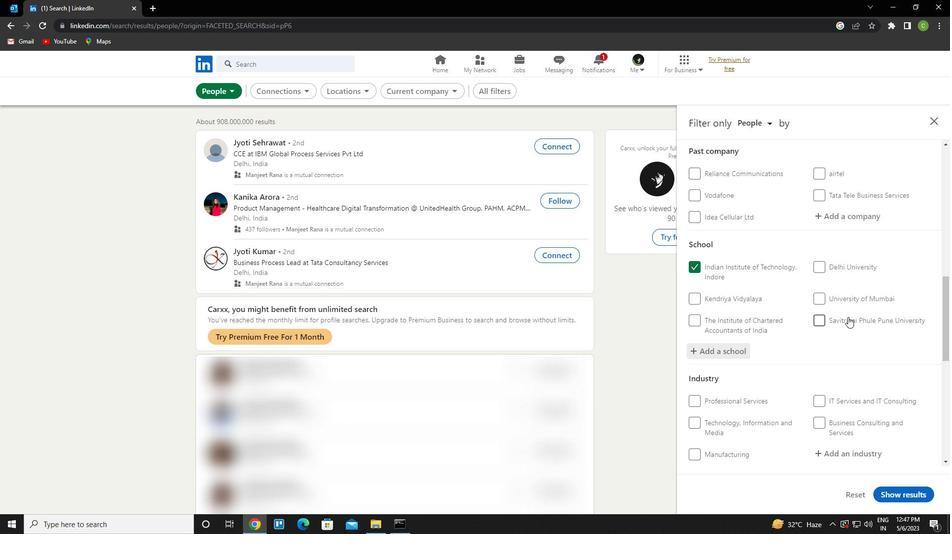 
Action: Mouse scrolled (848, 316) with delta (0, 0)
Screenshot: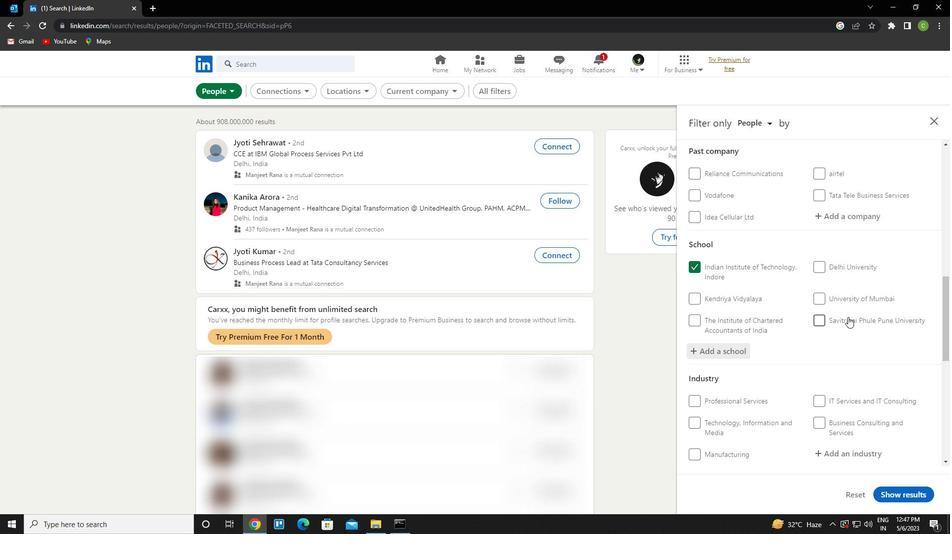 
Action: Mouse scrolled (848, 316) with delta (0, 0)
Screenshot: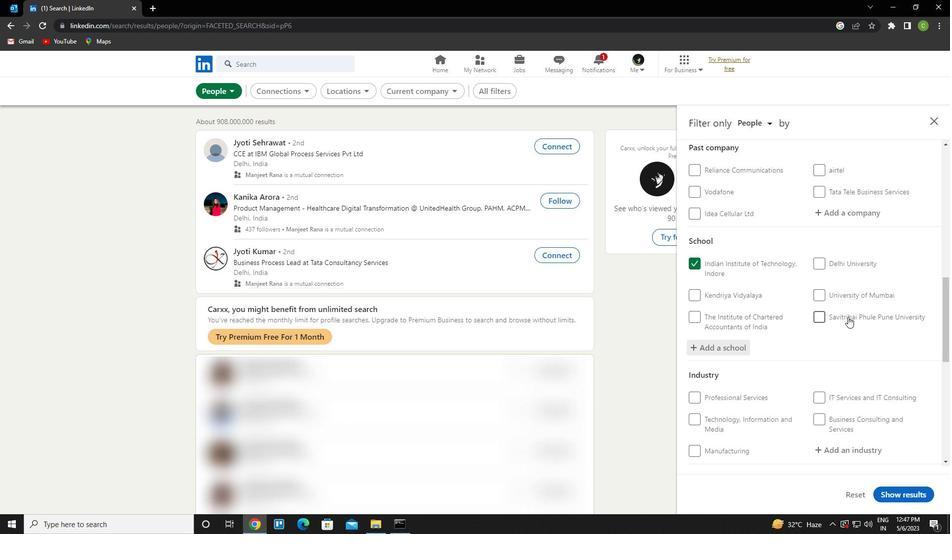 
Action: Mouse scrolled (848, 316) with delta (0, 0)
Screenshot: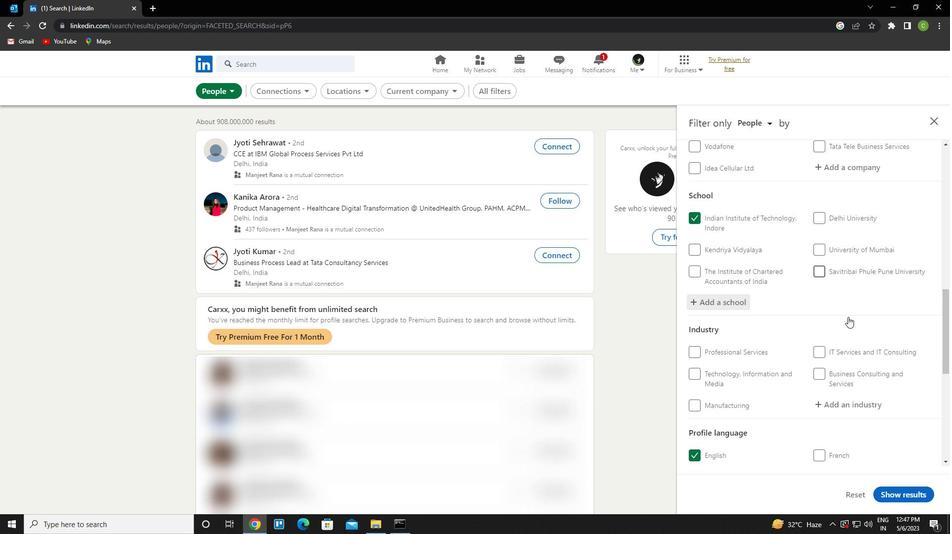 
Action: Mouse moved to (851, 256)
Screenshot: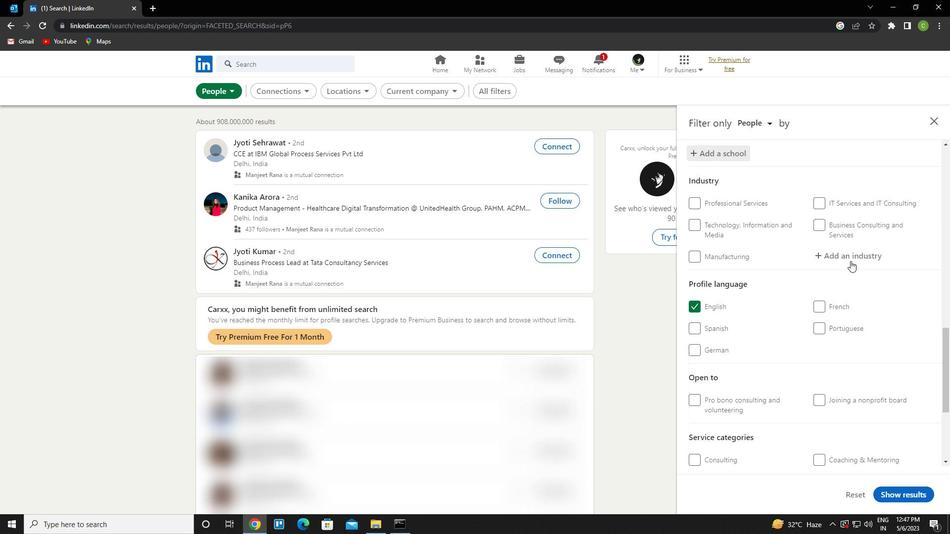 
Action: Mouse pressed left at (851, 256)
Screenshot: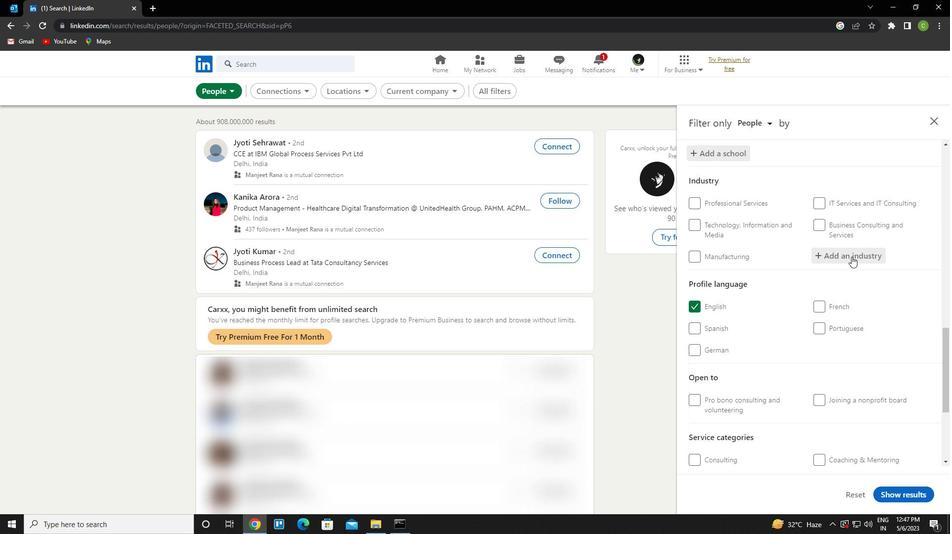 
Action: Key pressed <Key.caps_lock>s<Key.caps_lock>taffing<Key.space>and<Key.space><Key.down><Key.enter>
Screenshot: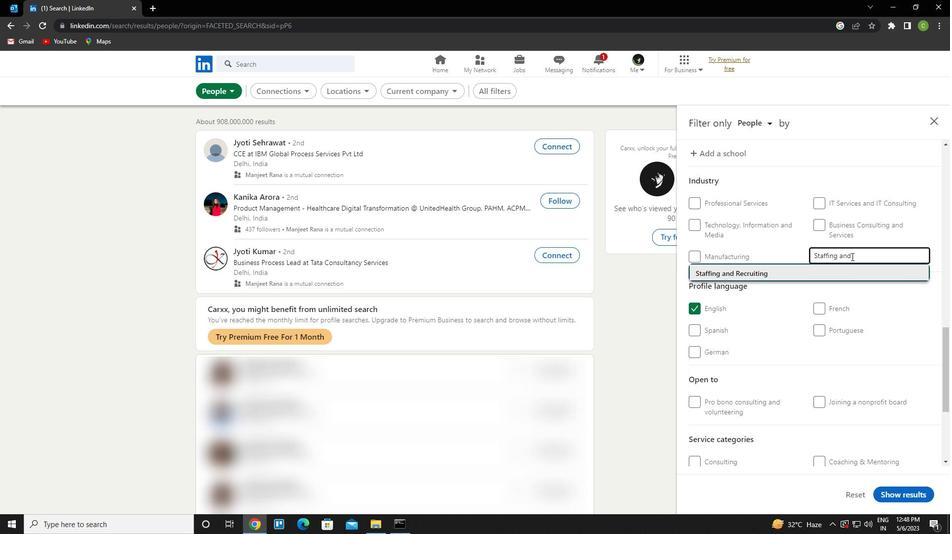 
Action: Mouse scrolled (851, 256) with delta (0, 0)
Screenshot: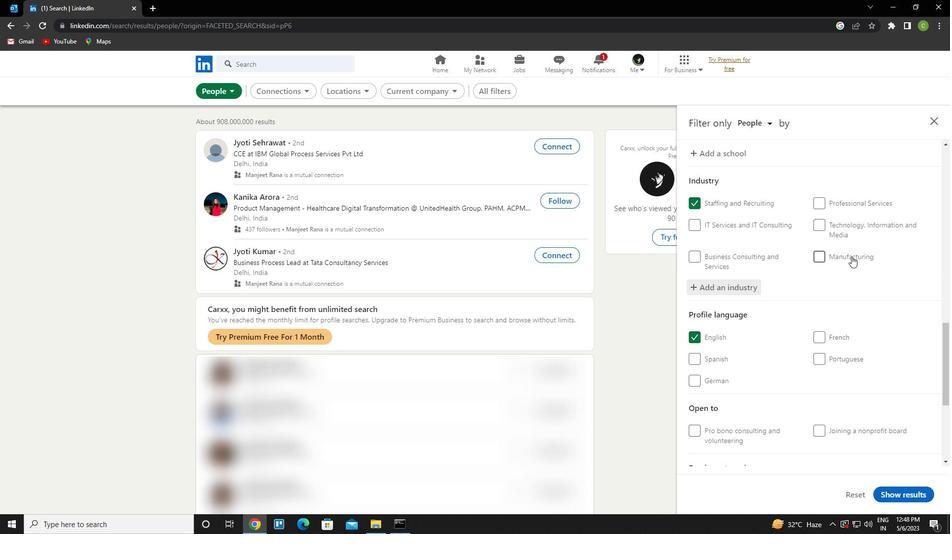
Action: Mouse scrolled (851, 256) with delta (0, 0)
Screenshot: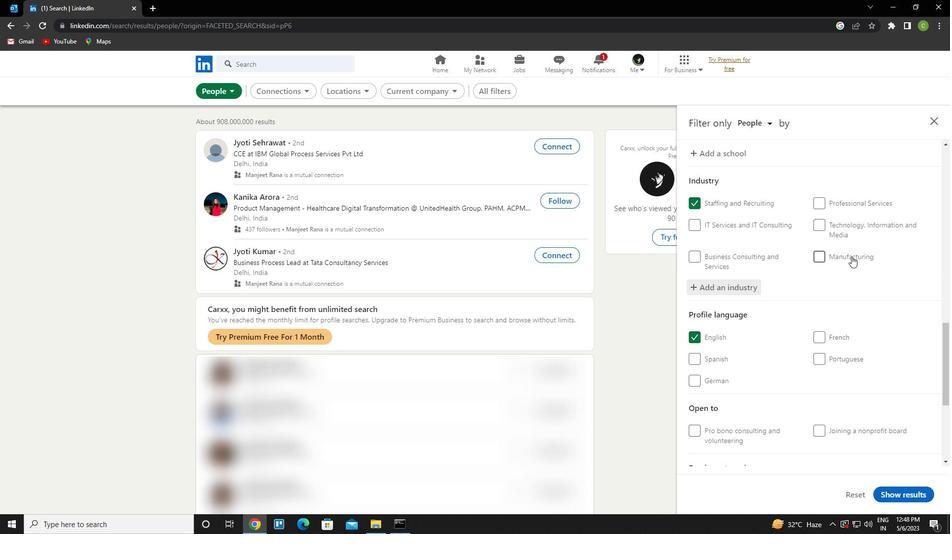 
Action: Mouse scrolled (851, 256) with delta (0, 0)
Screenshot: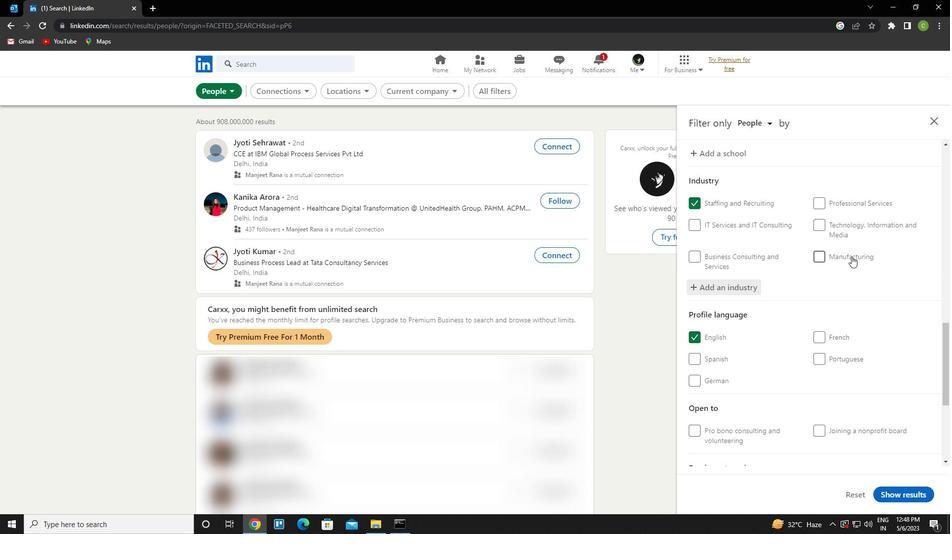 
Action: Mouse scrolled (851, 256) with delta (0, 0)
Screenshot: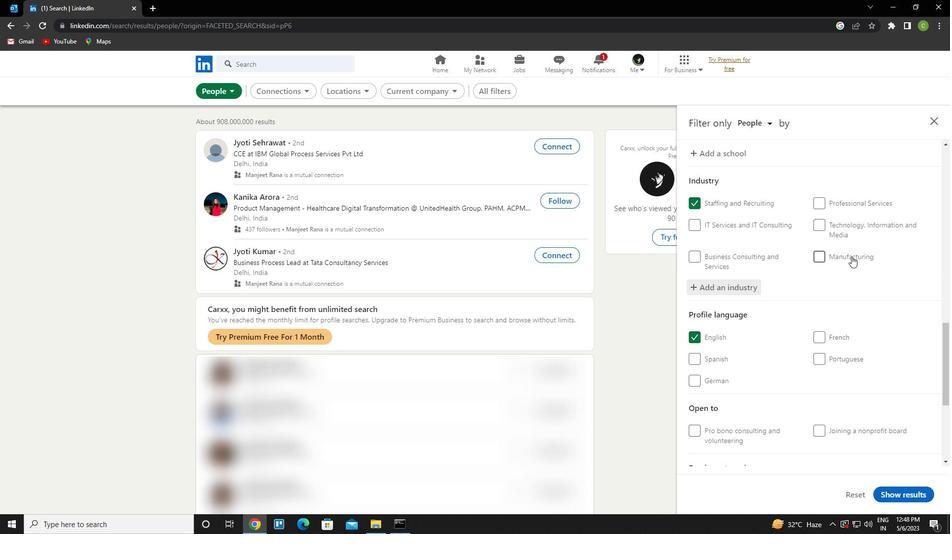 
Action: Mouse scrolled (851, 256) with delta (0, 0)
Screenshot: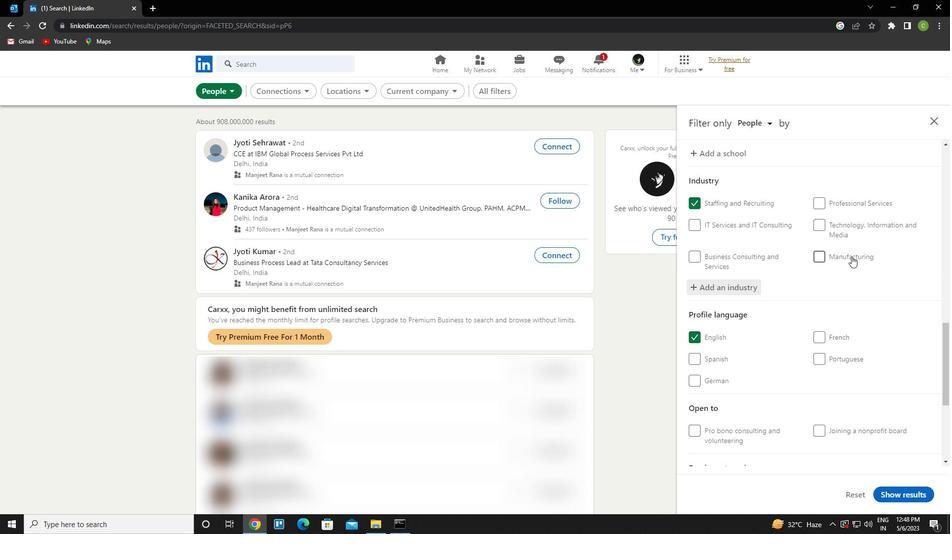 
Action: Mouse scrolled (851, 256) with delta (0, 0)
Screenshot: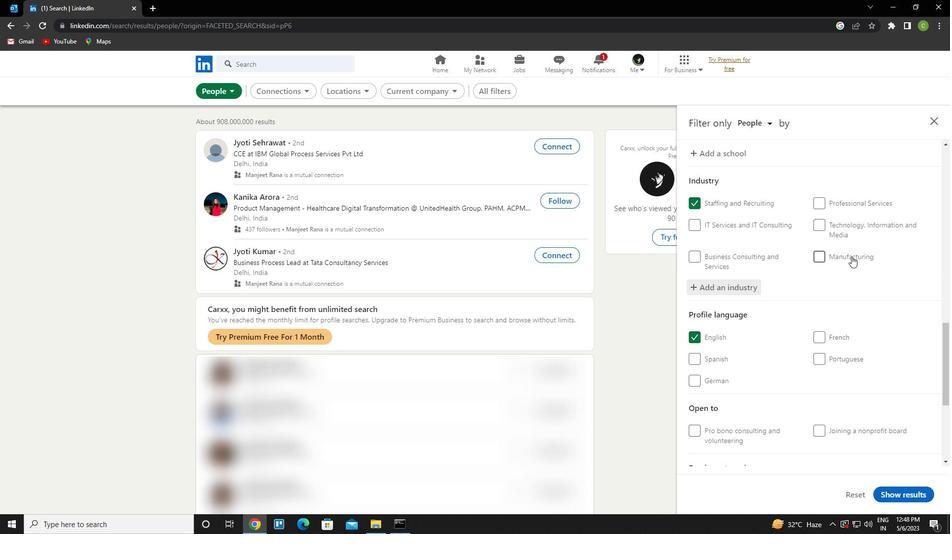 
Action: Mouse moved to (844, 327)
Screenshot: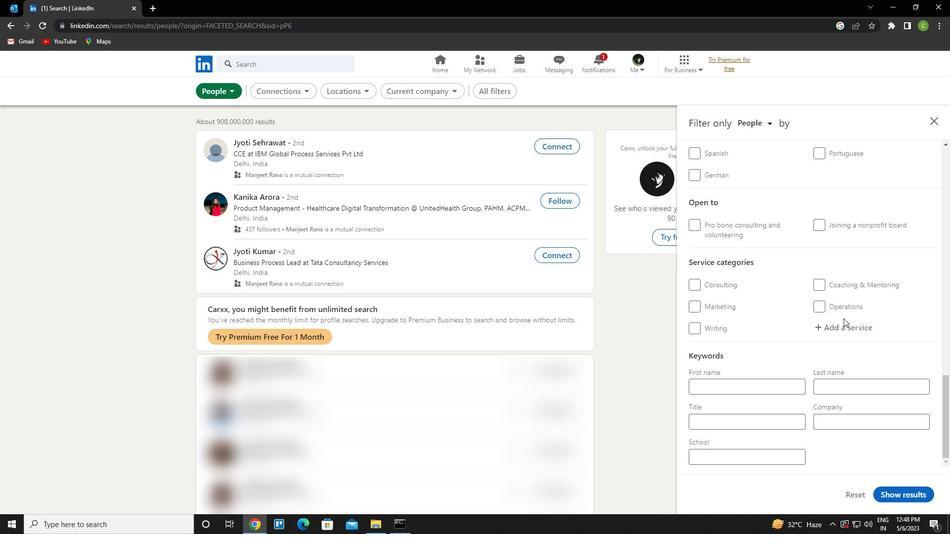 
Action: Mouse pressed left at (844, 327)
Screenshot: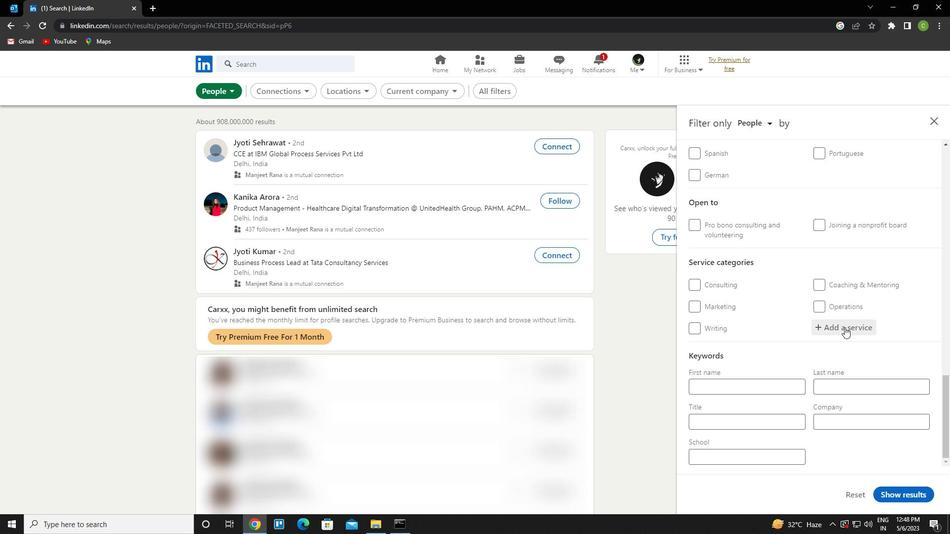 
Action: Mouse moved to (844, 328)
Screenshot: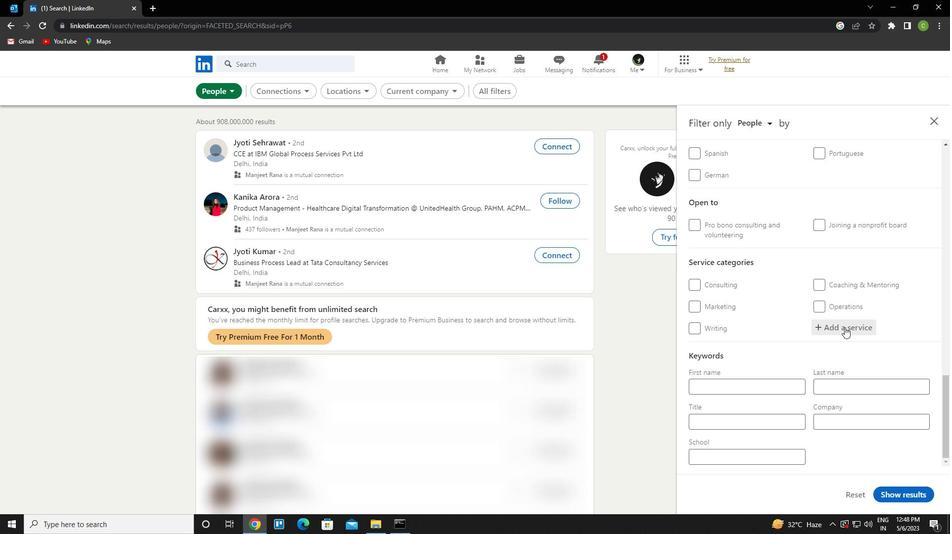 
Action: Key pressed <Key.caps_lock>w<Key.caps_lock>eddd<Key.backspace>ing<Key.space>planning<Key.down><Key.enter>
Screenshot: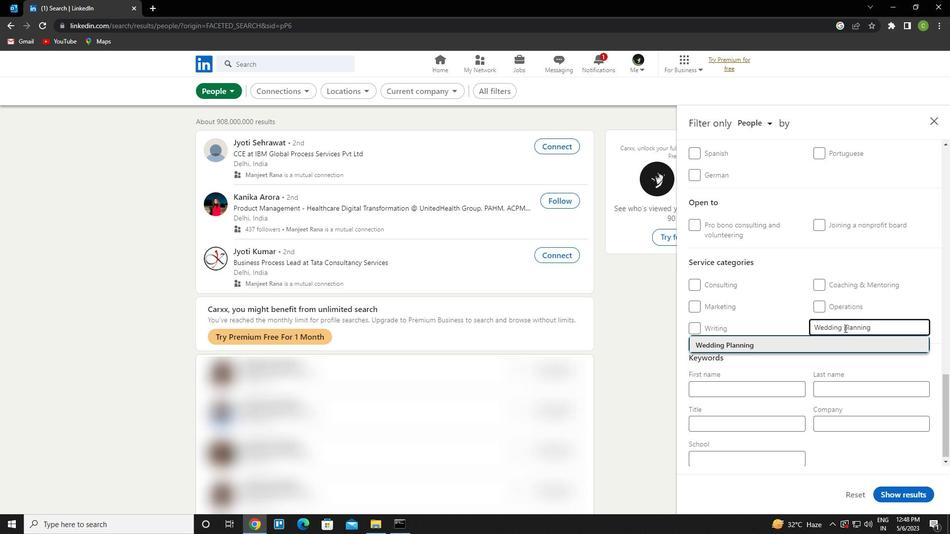 
Action: Mouse scrolled (844, 328) with delta (0, 0)
Screenshot: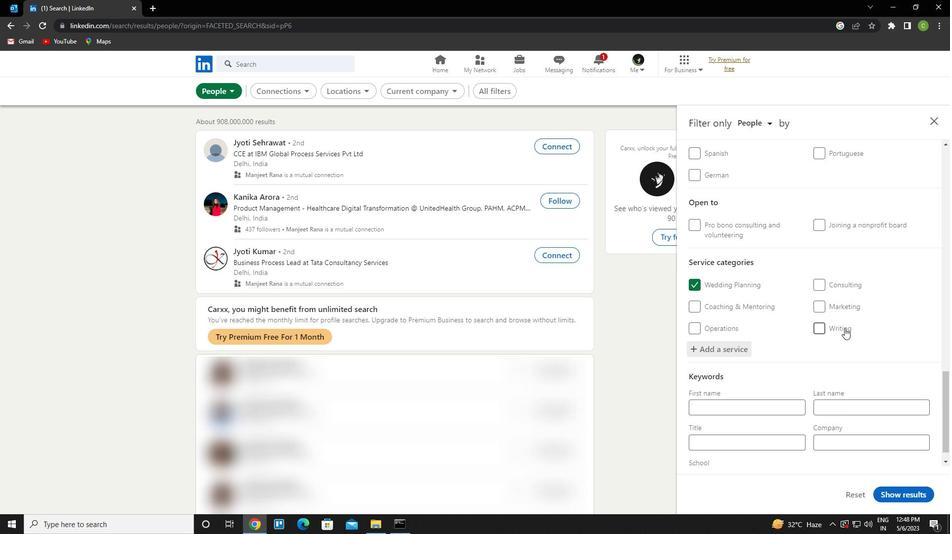 
Action: Mouse scrolled (844, 328) with delta (0, 0)
Screenshot: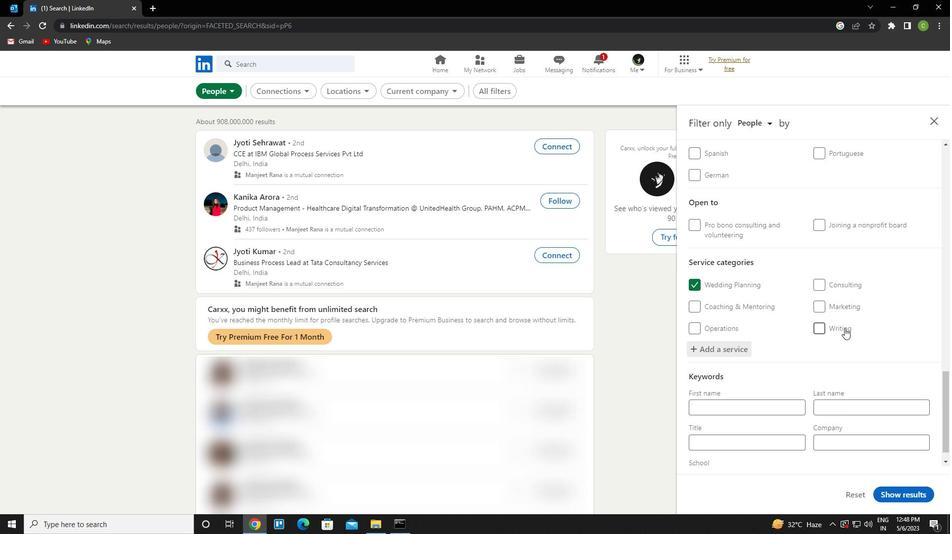 
Action: Mouse scrolled (844, 328) with delta (0, 0)
Screenshot: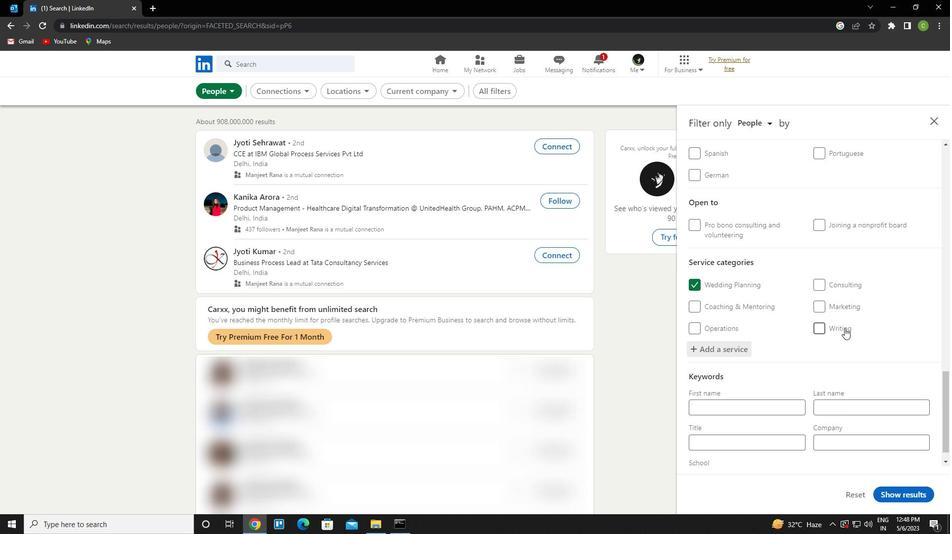 
Action: Mouse scrolled (844, 328) with delta (0, 0)
Screenshot: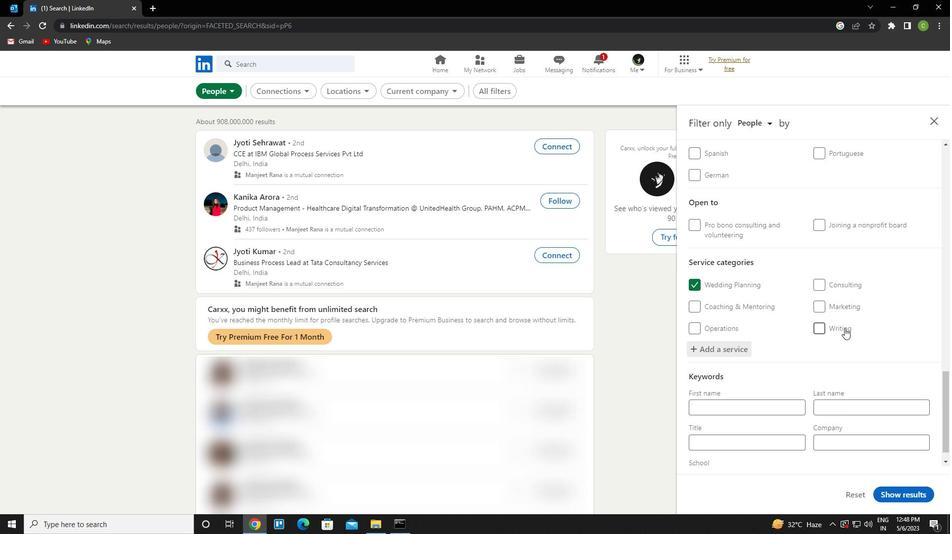 
Action: Mouse scrolled (844, 328) with delta (0, 0)
Screenshot: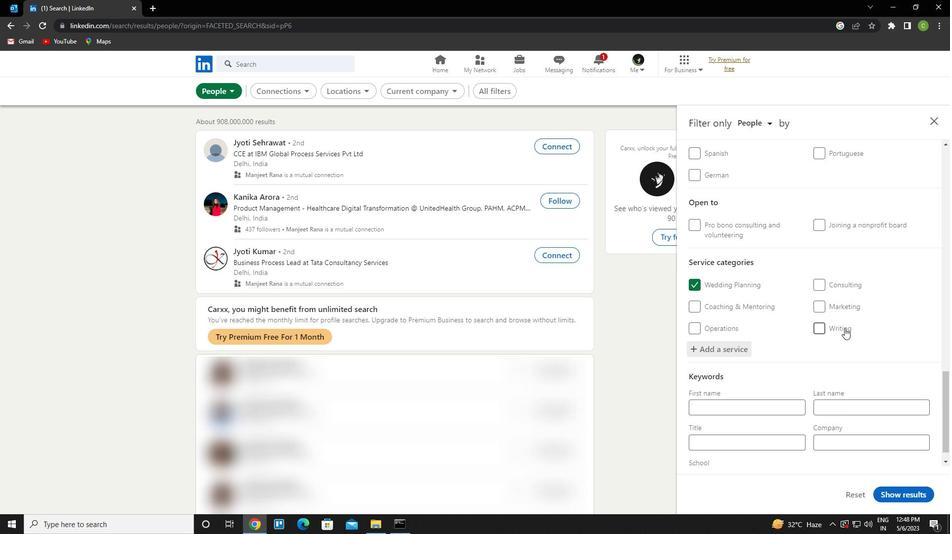 
Action: Mouse scrolled (844, 328) with delta (0, 0)
Screenshot: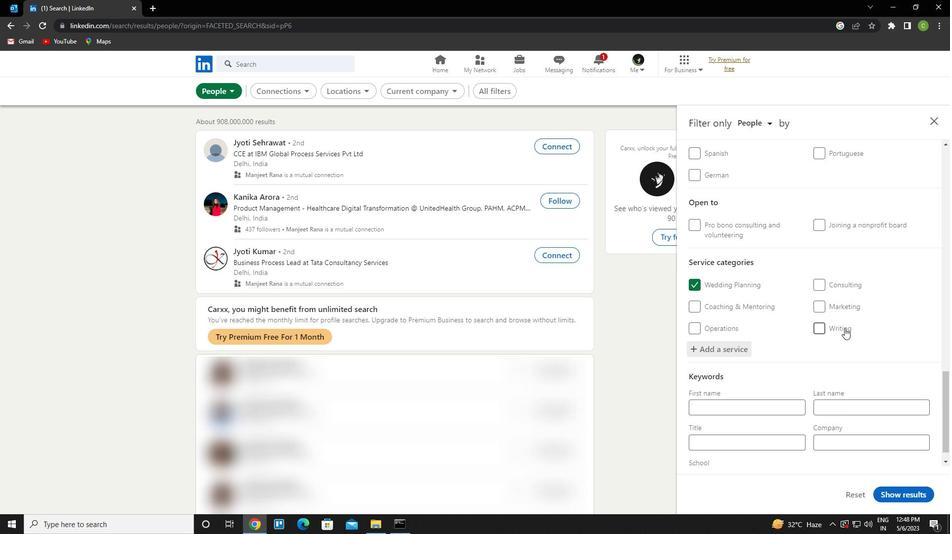 
Action: Mouse moved to (843, 335)
Screenshot: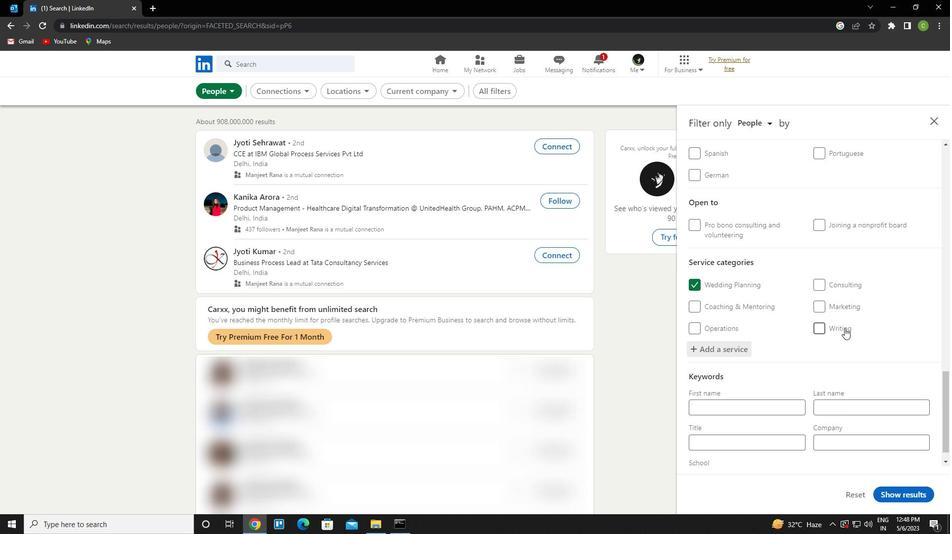 
Action: Mouse scrolled (843, 334) with delta (0, 0)
Screenshot: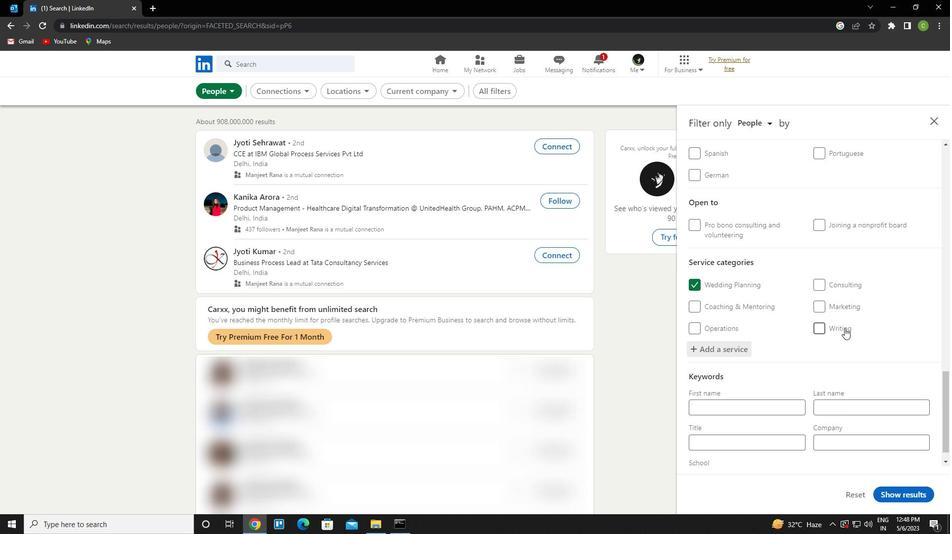 
Action: Mouse moved to (725, 426)
Screenshot: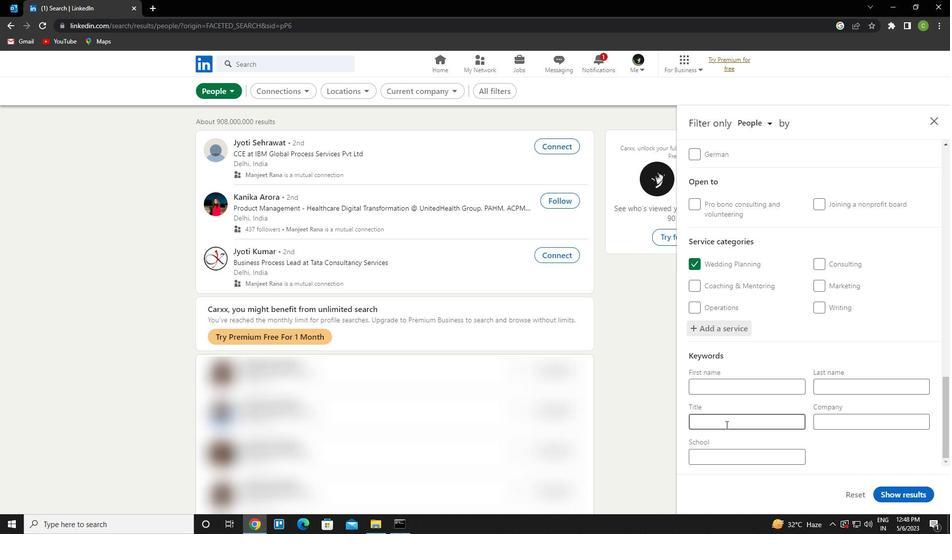 
Action: Mouse pressed left at (725, 426)
Screenshot: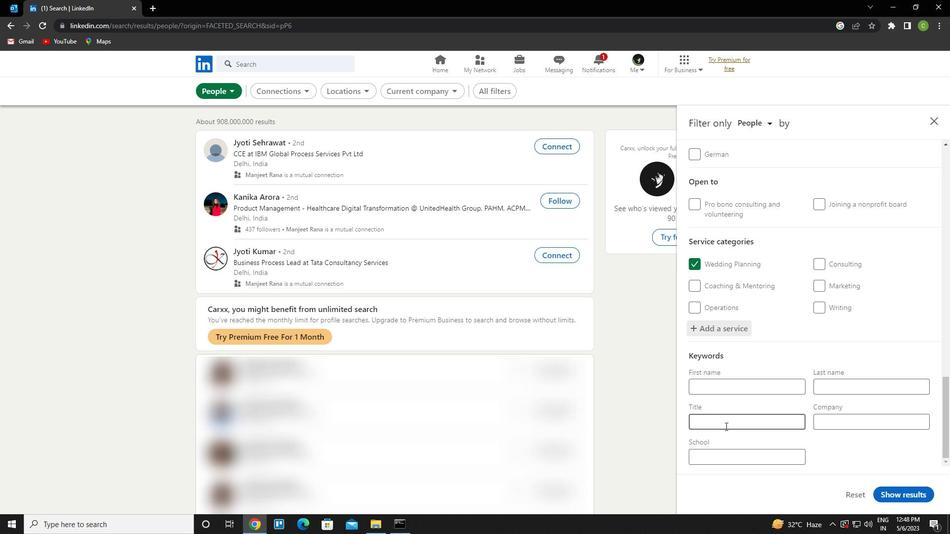 
Action: Key pressed <Key.caps_lock>t<Key.caps_lock>Ruck<Key.space><Key.caps_lock>d<Key.caps_lock>river
Screenshot: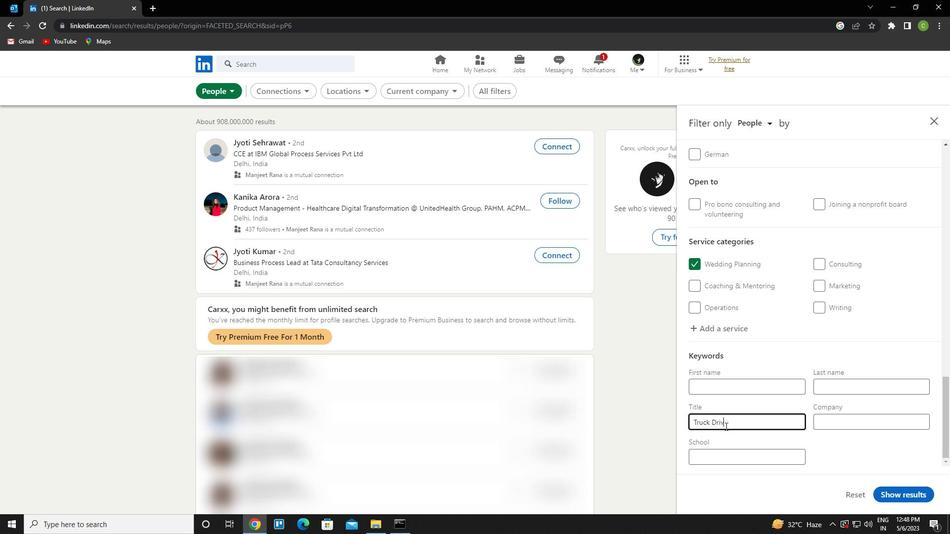 
Action: Mouse moved to (906, 497)
Screenshot: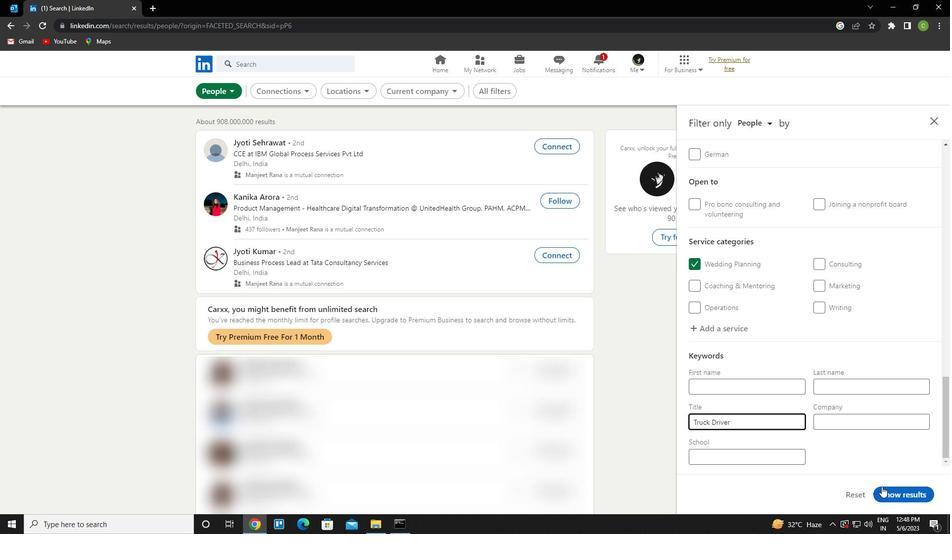 
Action: Mouse pressed left at (906, 497)
Screenshot: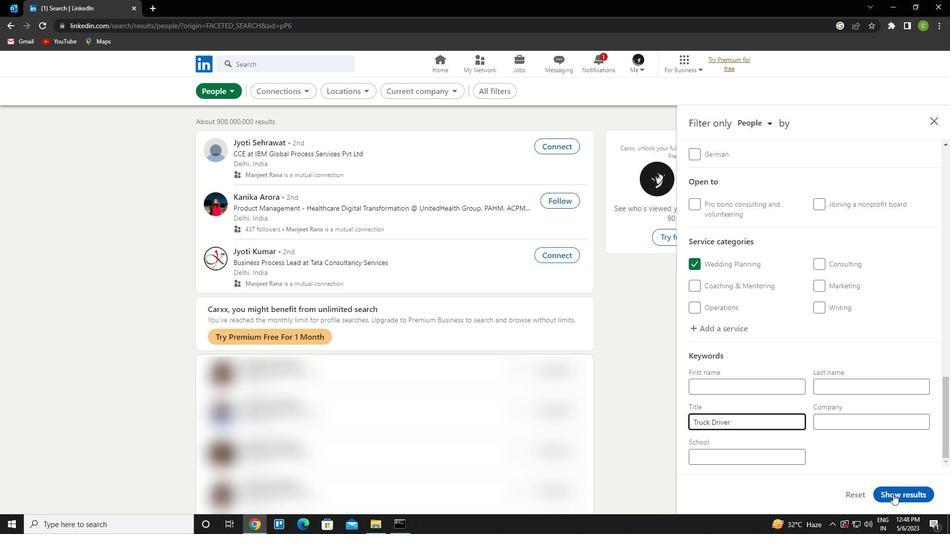 
Action: Mouse moved to (431, 401)
Screenshot: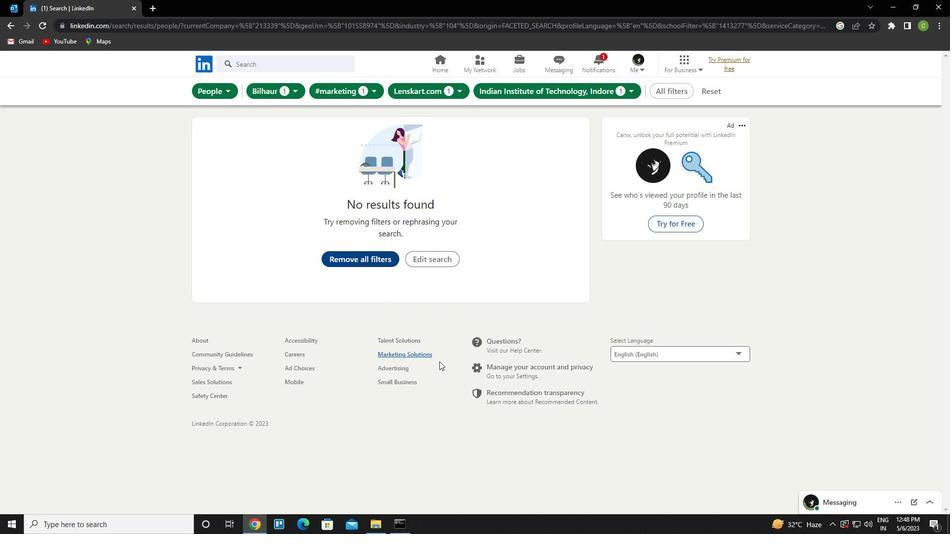 
